 Task: Change  the formatting of the data to Which is Greater than 10 In conditional formating, put the option 'Red Text. 'add another formatting option Format As Table, insert the option Light Gray, Table style light 1 In the sheet   Catalyst Sales book
Action: Mouse moved to (84, 166)
Screenshot: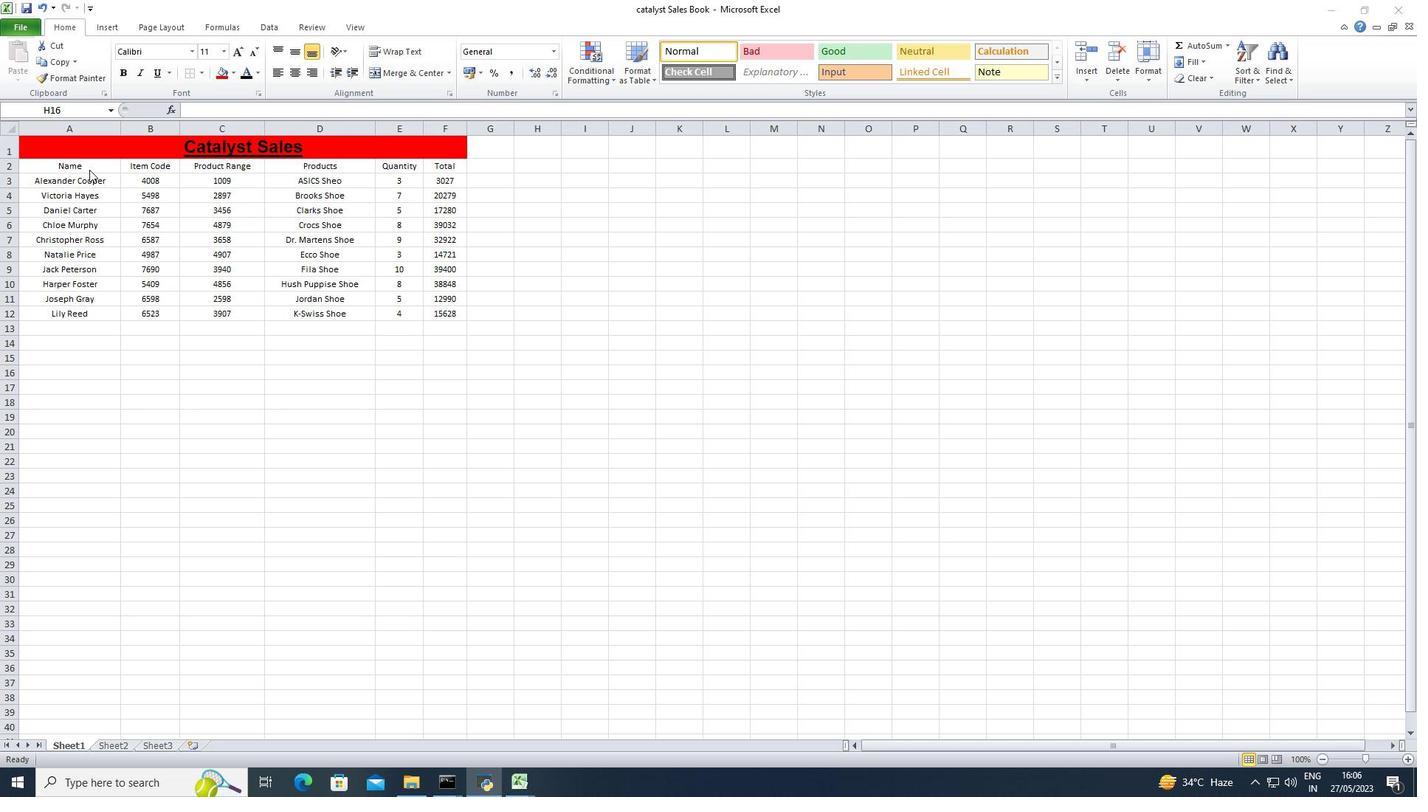 
Action: Mouse pressed left at (84, 166)
Screenshot: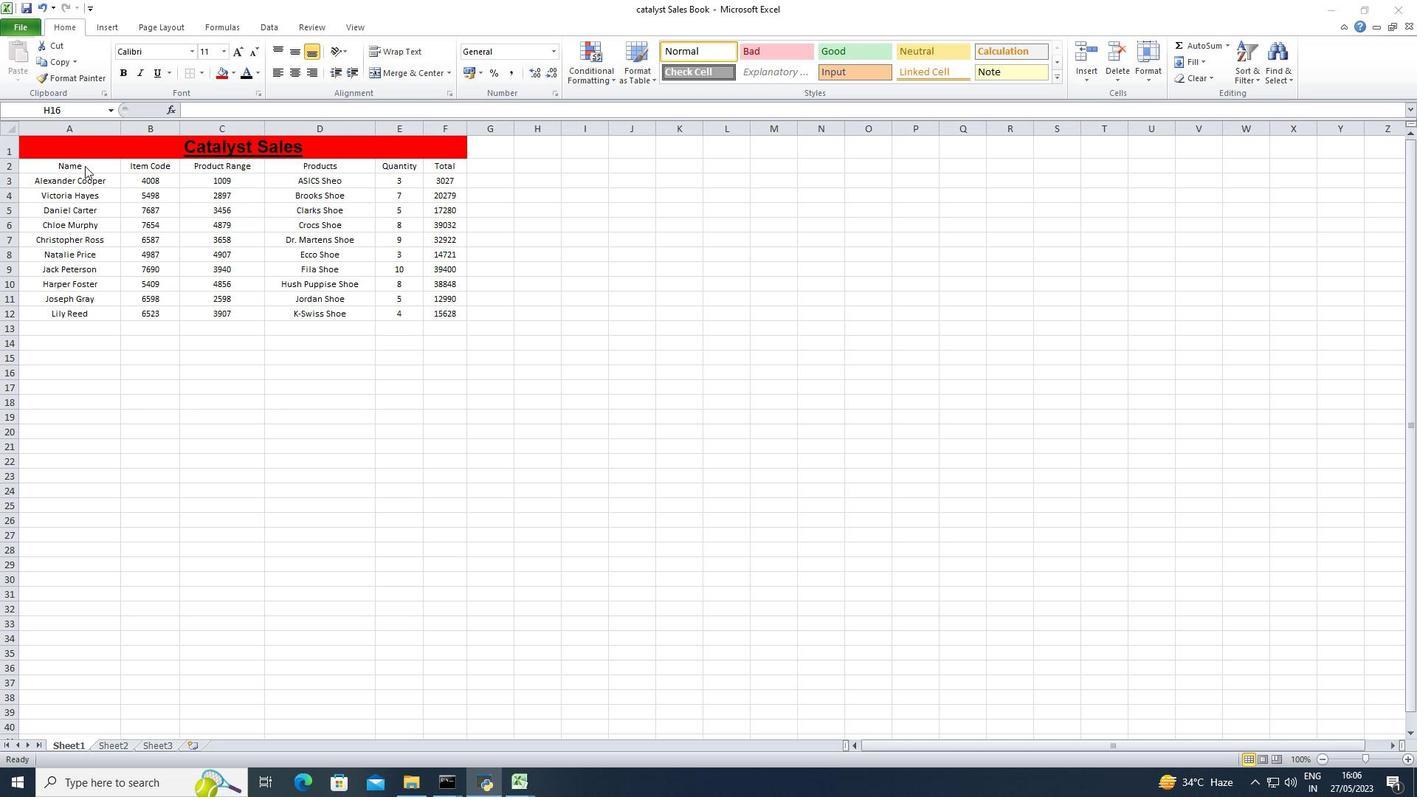 
Action: Mouse moved to (101, 170)
Screenshot: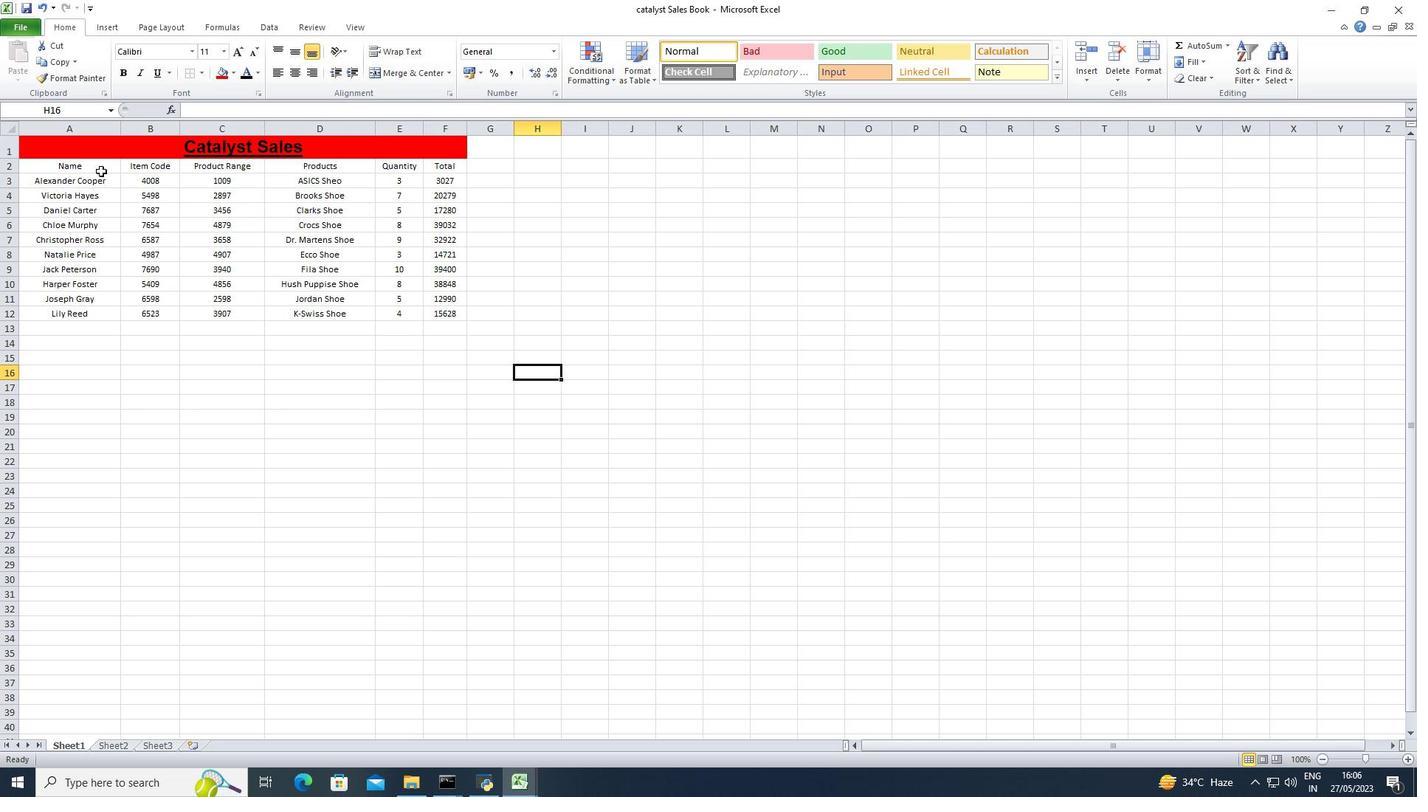 
Action: Mouse pressed left at (101, 170)
Screenshot: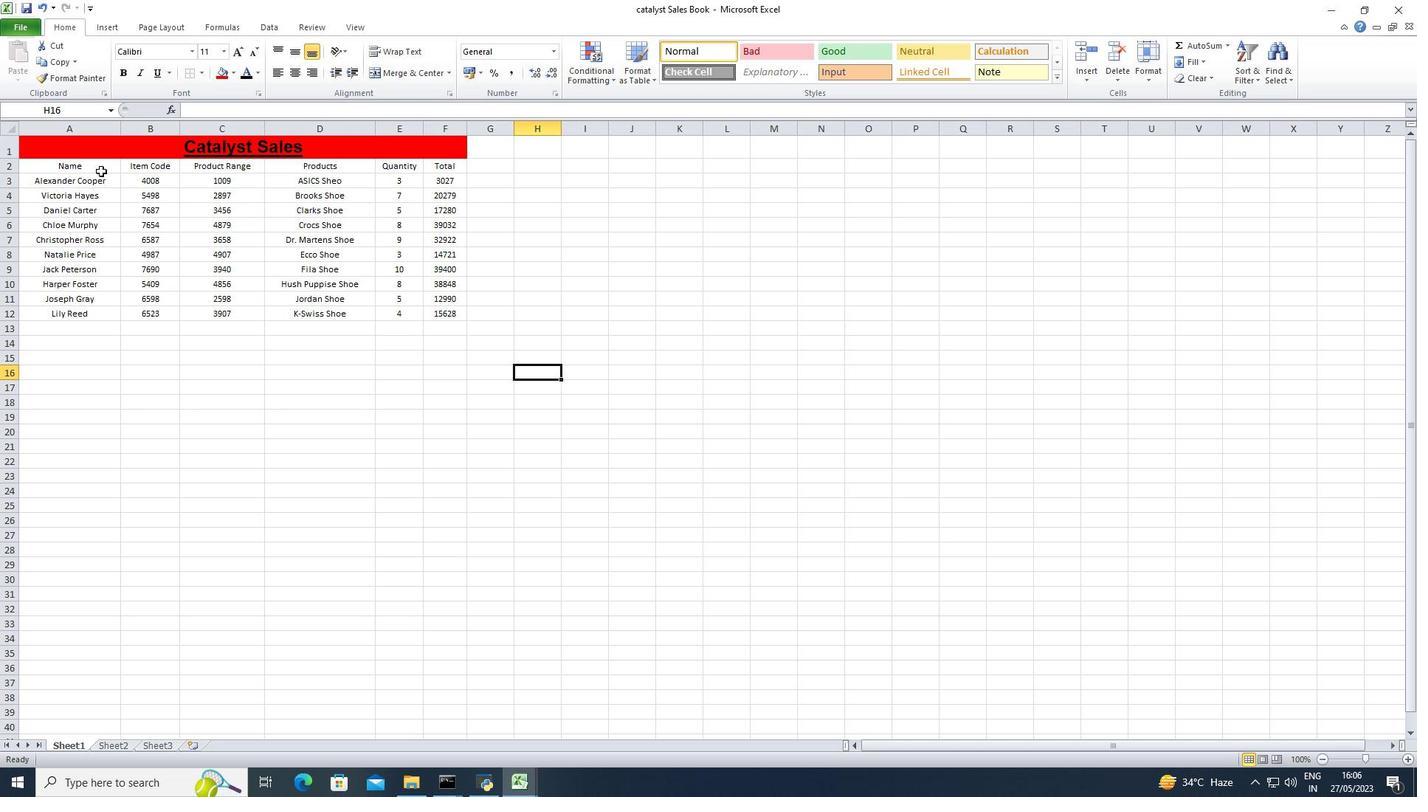 
Action: Mouse moved to (583, 70)
Screenshot: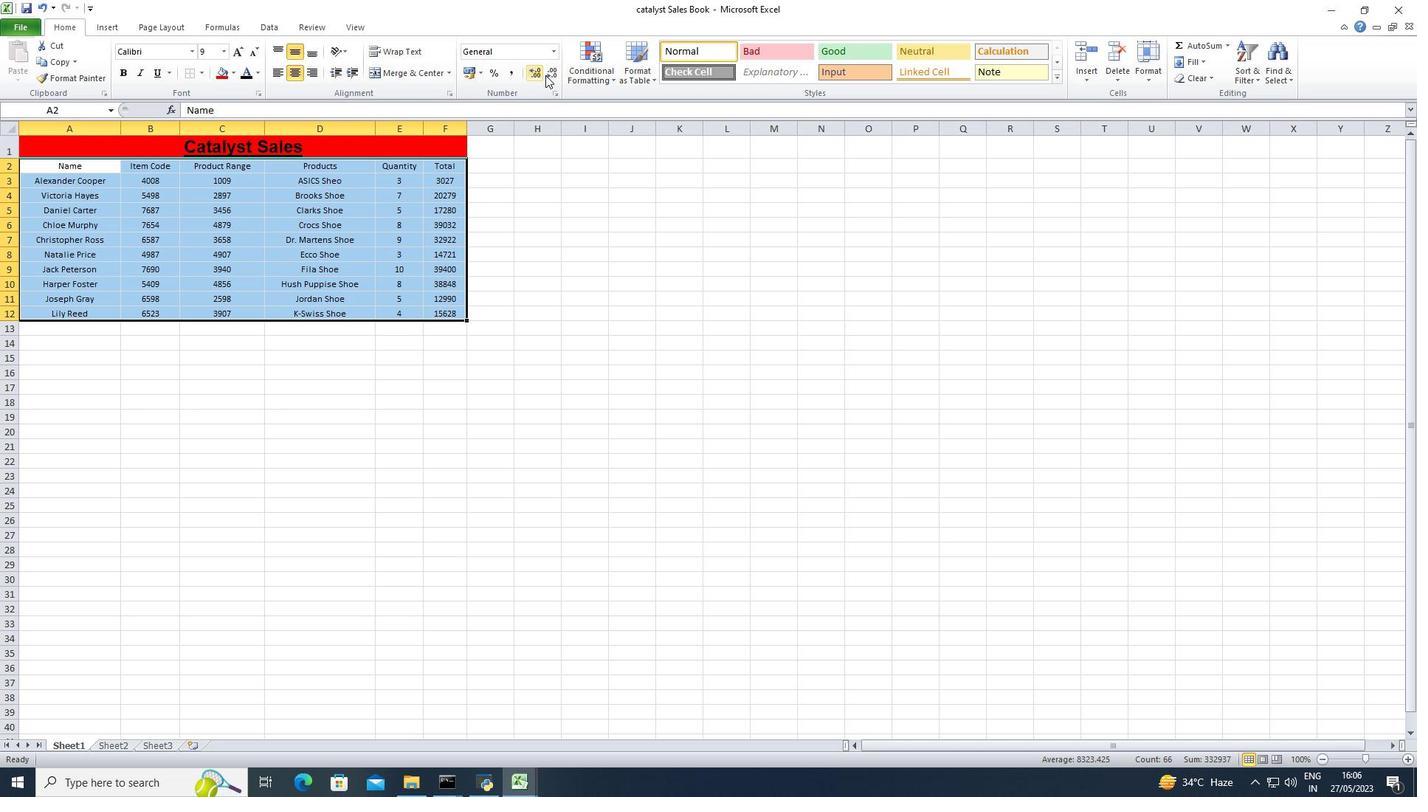 
Action: Mouse pressed left at (583, 70)
Screenshot: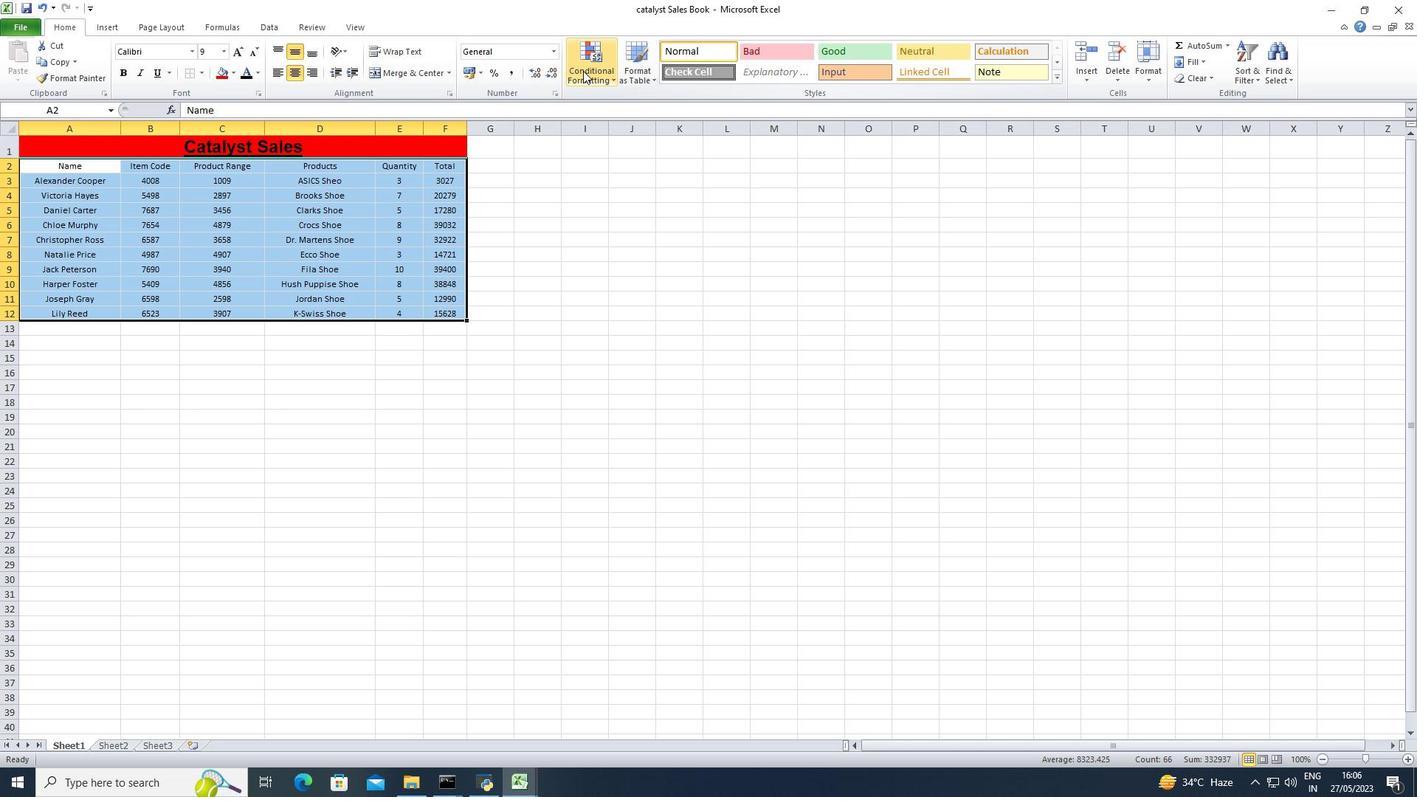 
Action: Mouse moved to (791, 98)
Screenshot: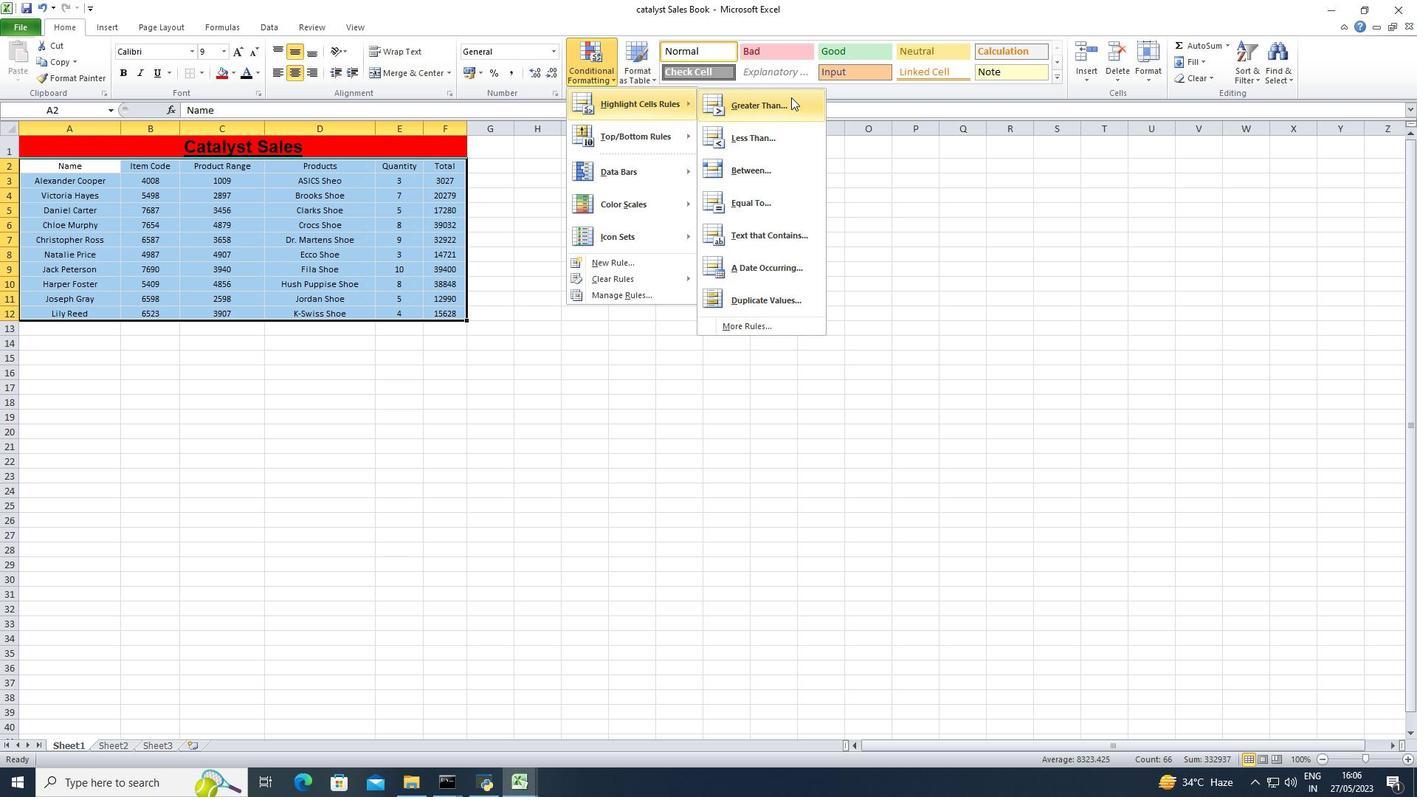 
Action: Mouse pressed left at (791, 98)
Screenshot: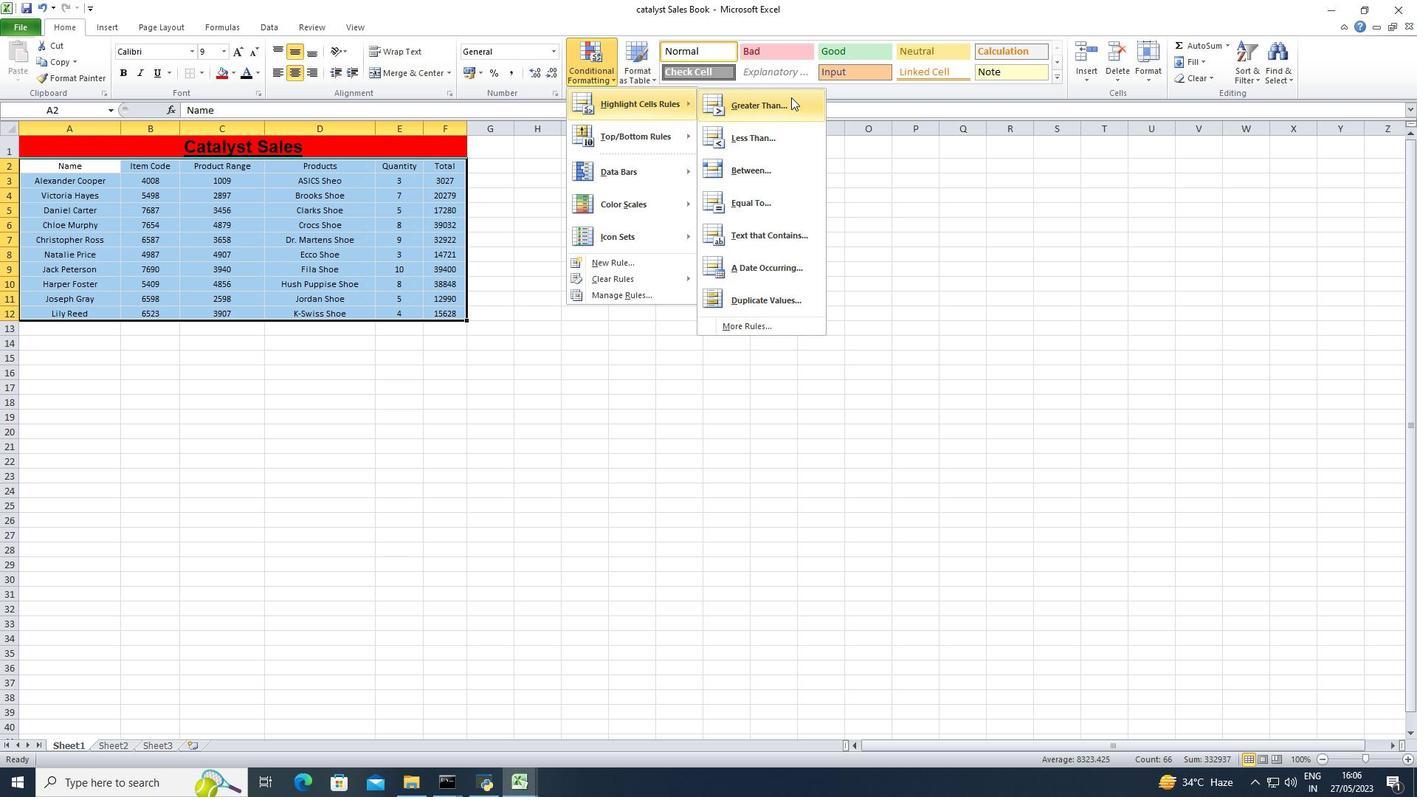 
Action: Mouse moved to (625, 173)
Screenshot: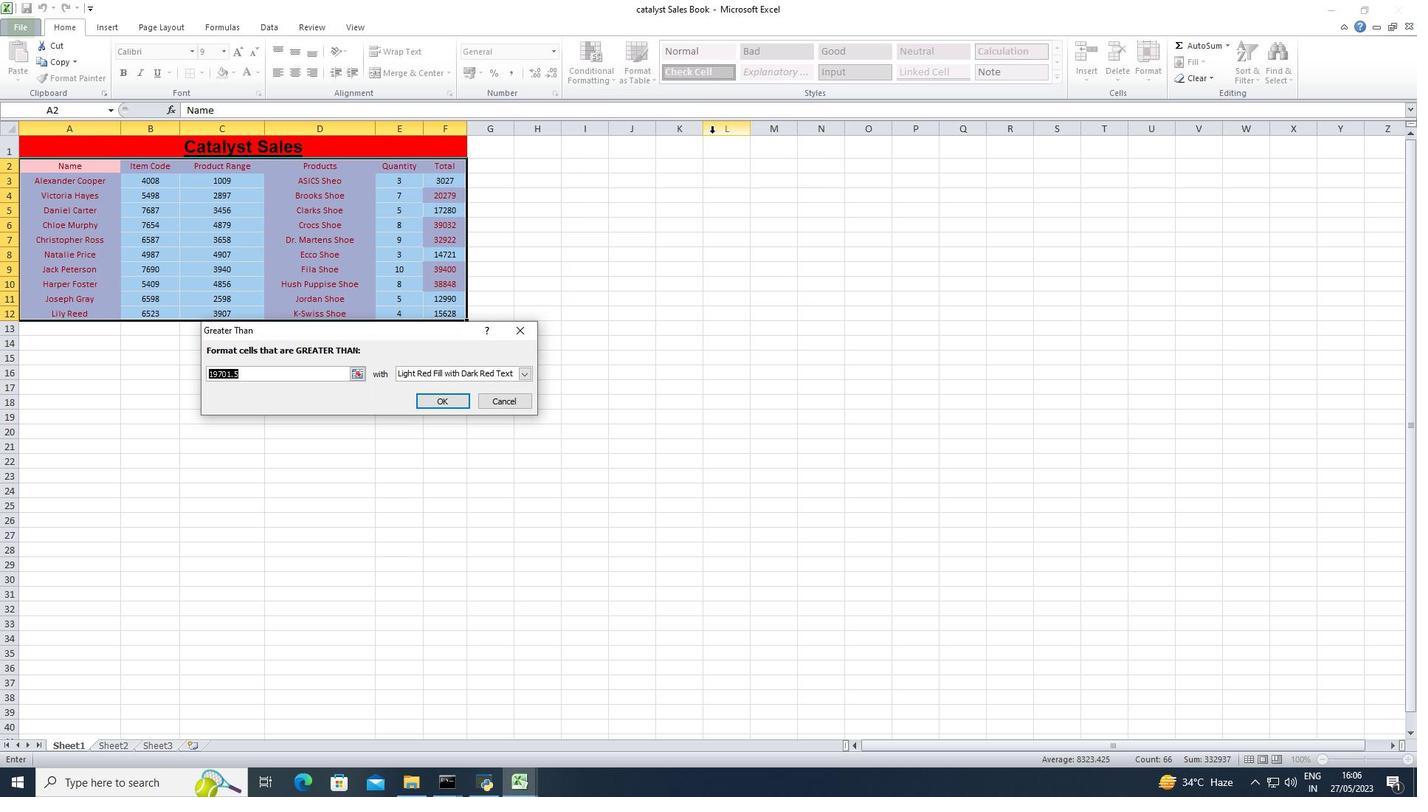 
Action: Key pressed 10
Screenshot: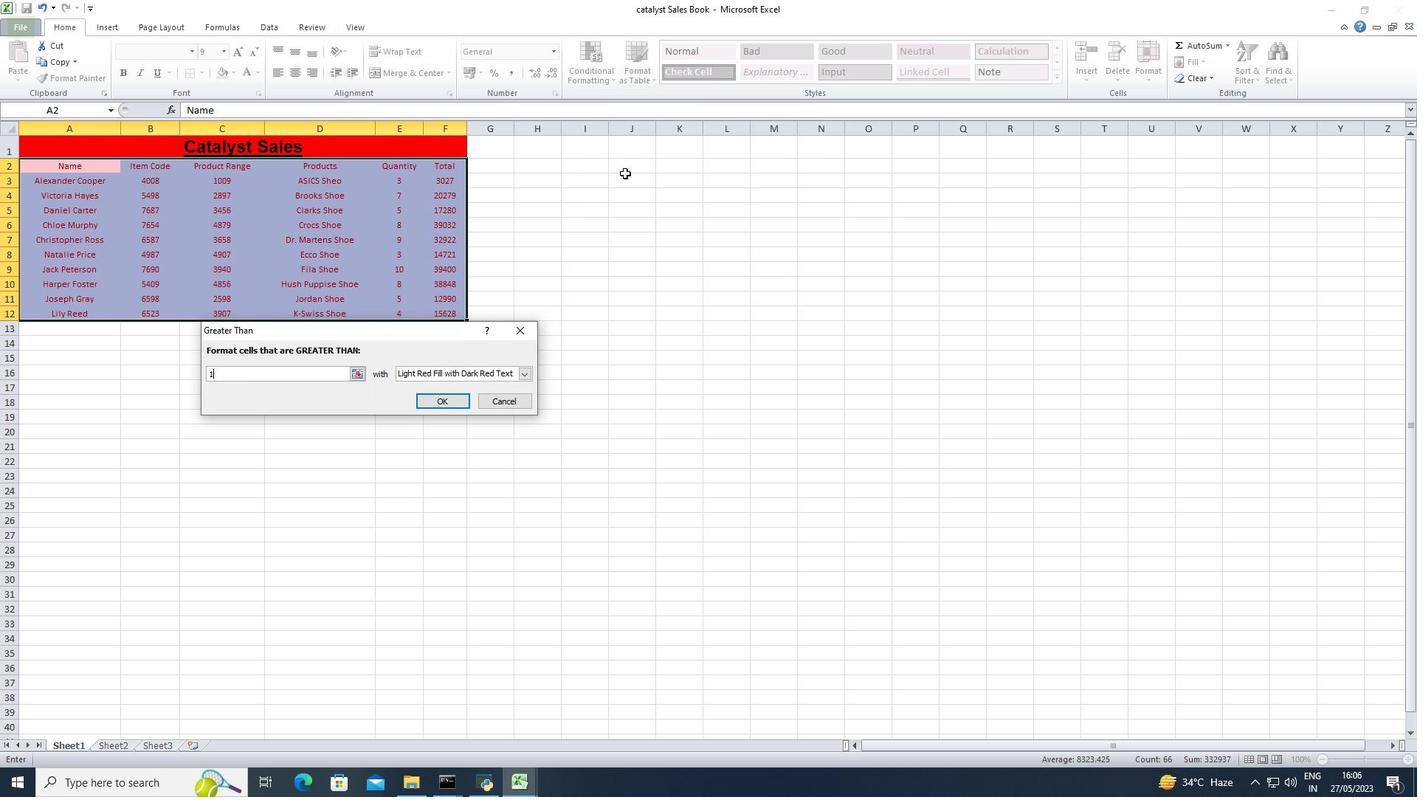 
Action: Mouse moved to (527, 374)
Screenshot: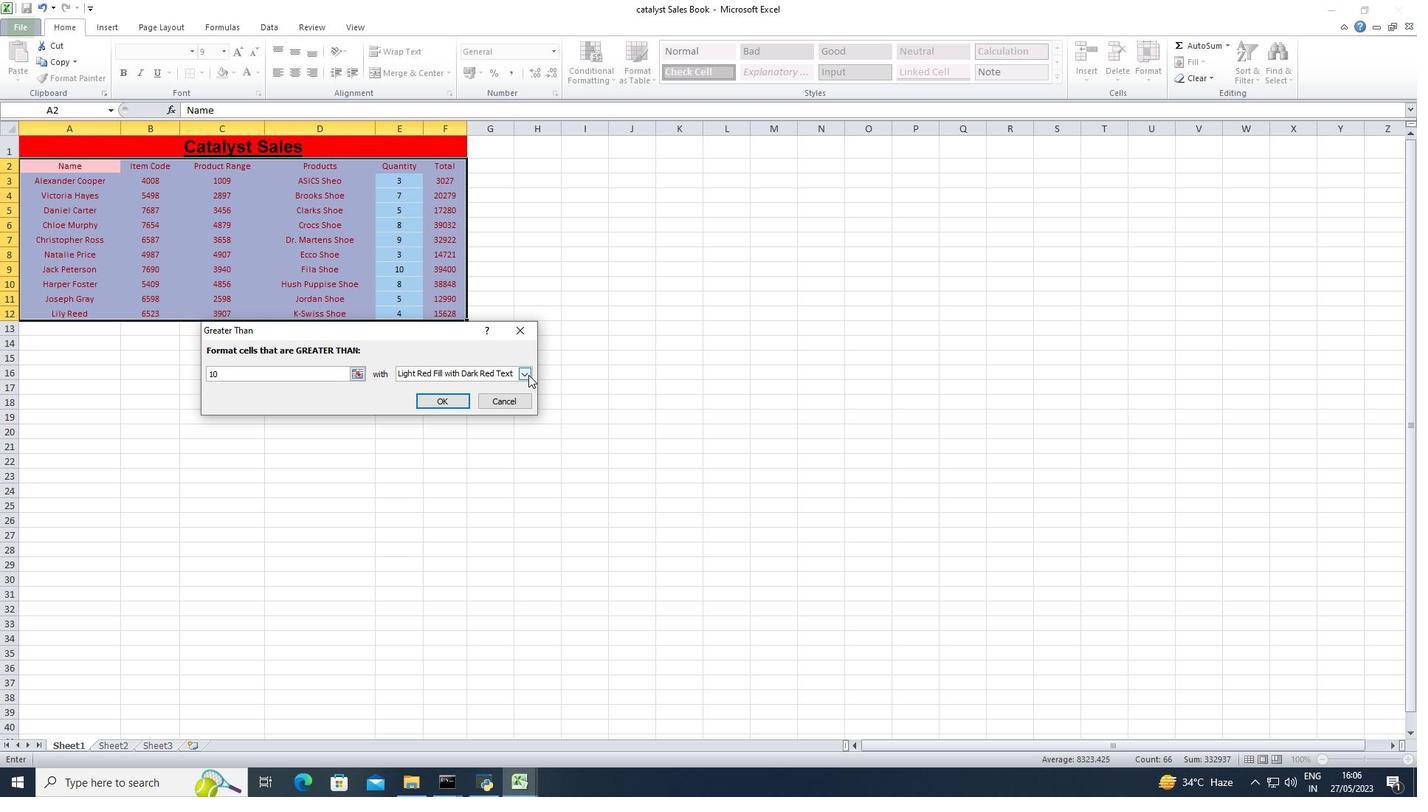 
Action: Mouse pressed left at (527, 374)
Screenshot: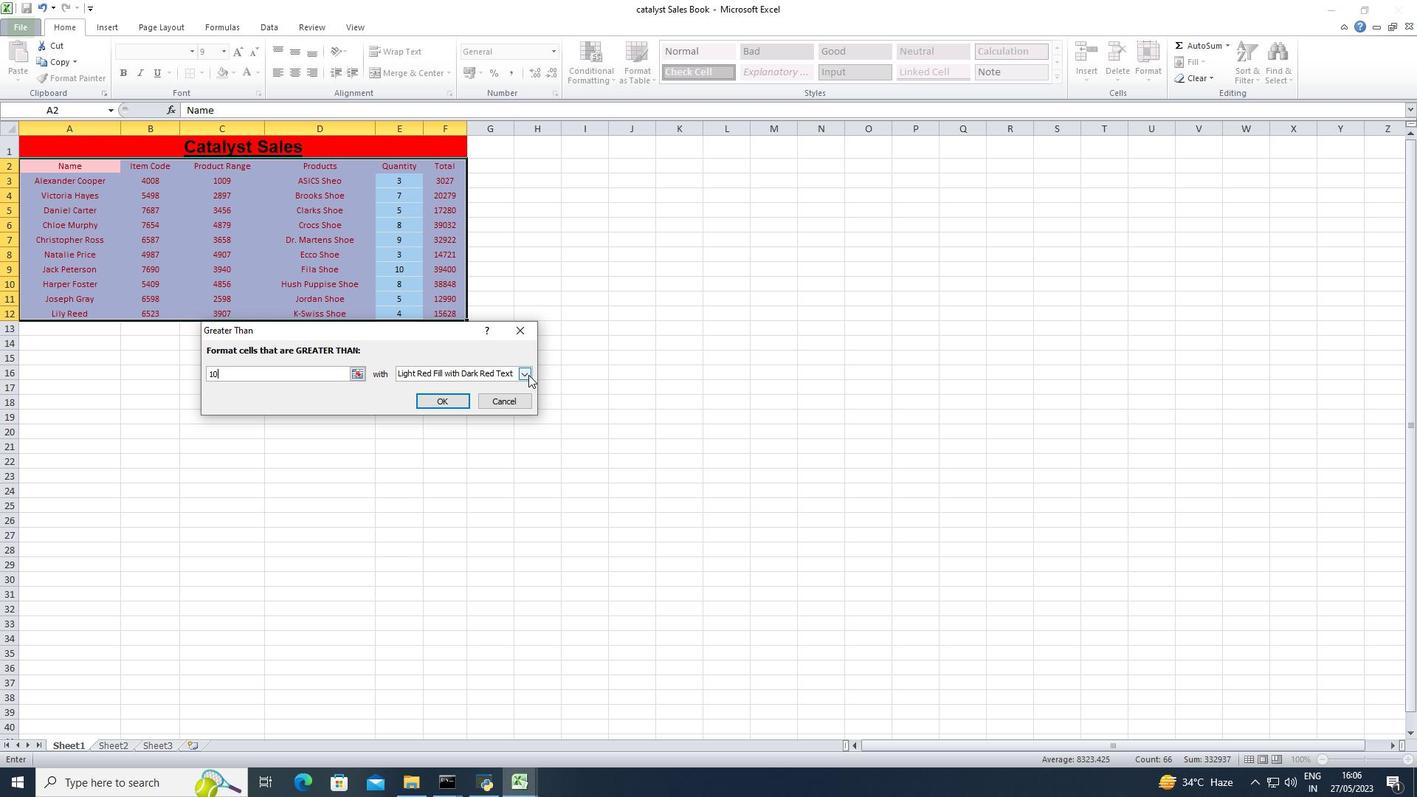 
Action: Mouse moved to (438, 422)
Screenshot: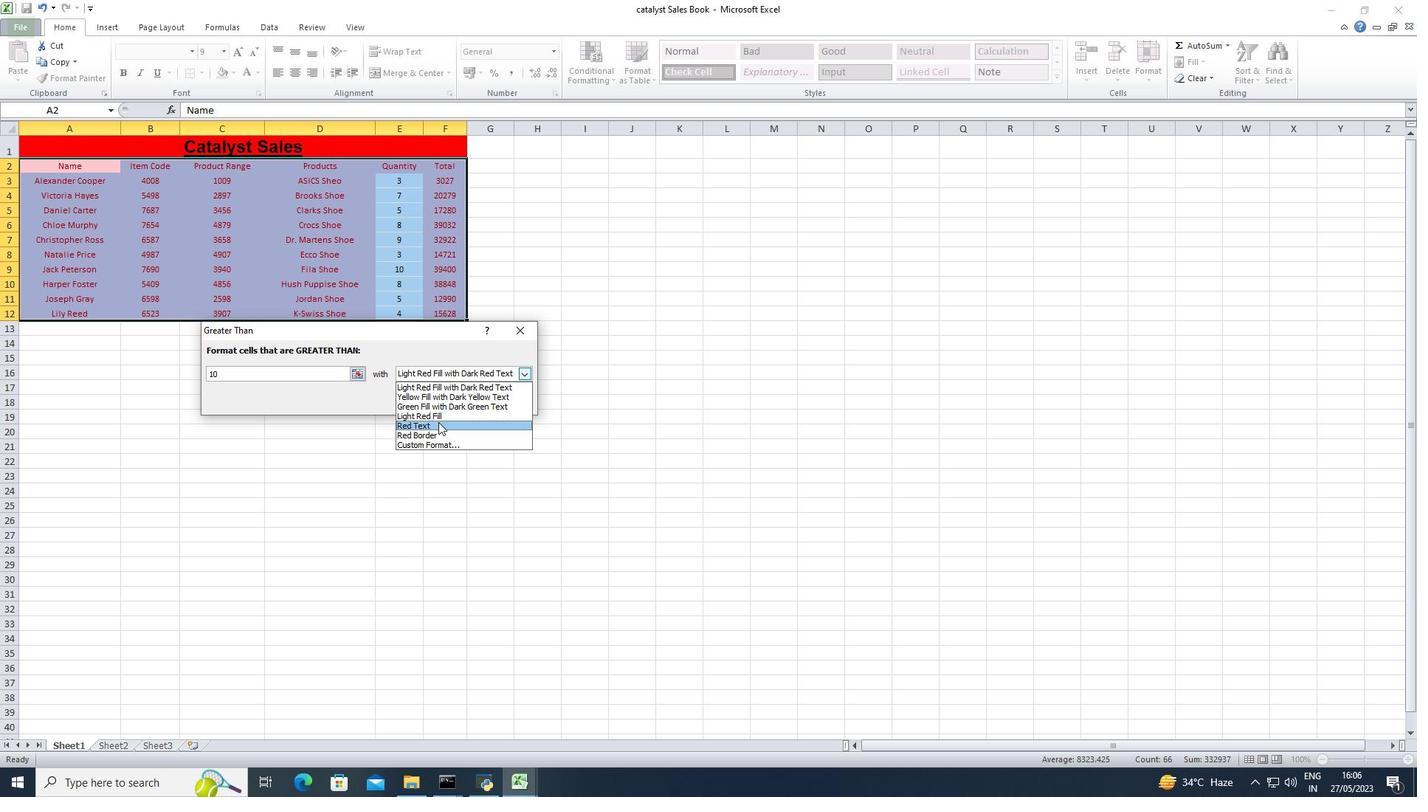 
Action: Mouse pressed left at (438, 422)
Screenshot: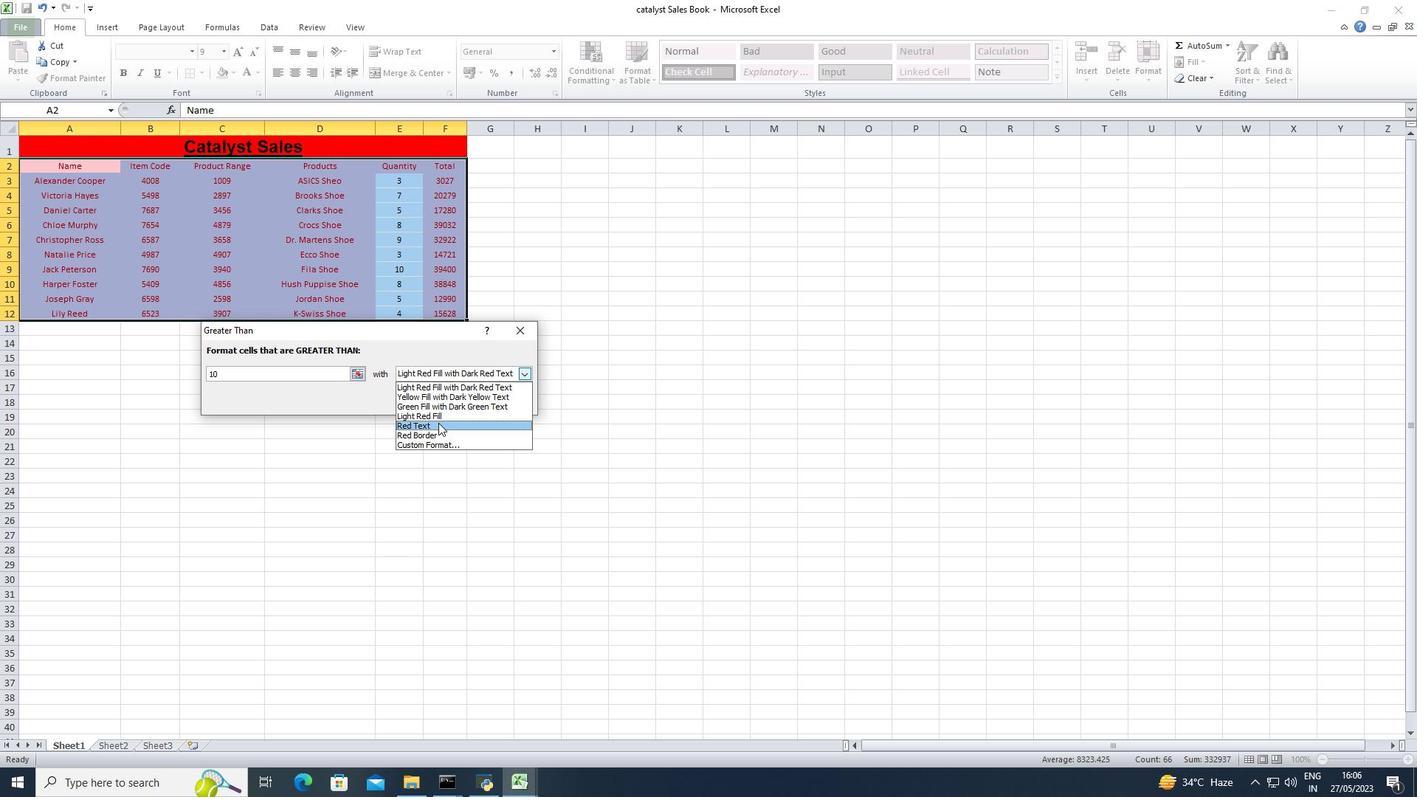
Action: Mouse moved to (458, 406)
Screenshot: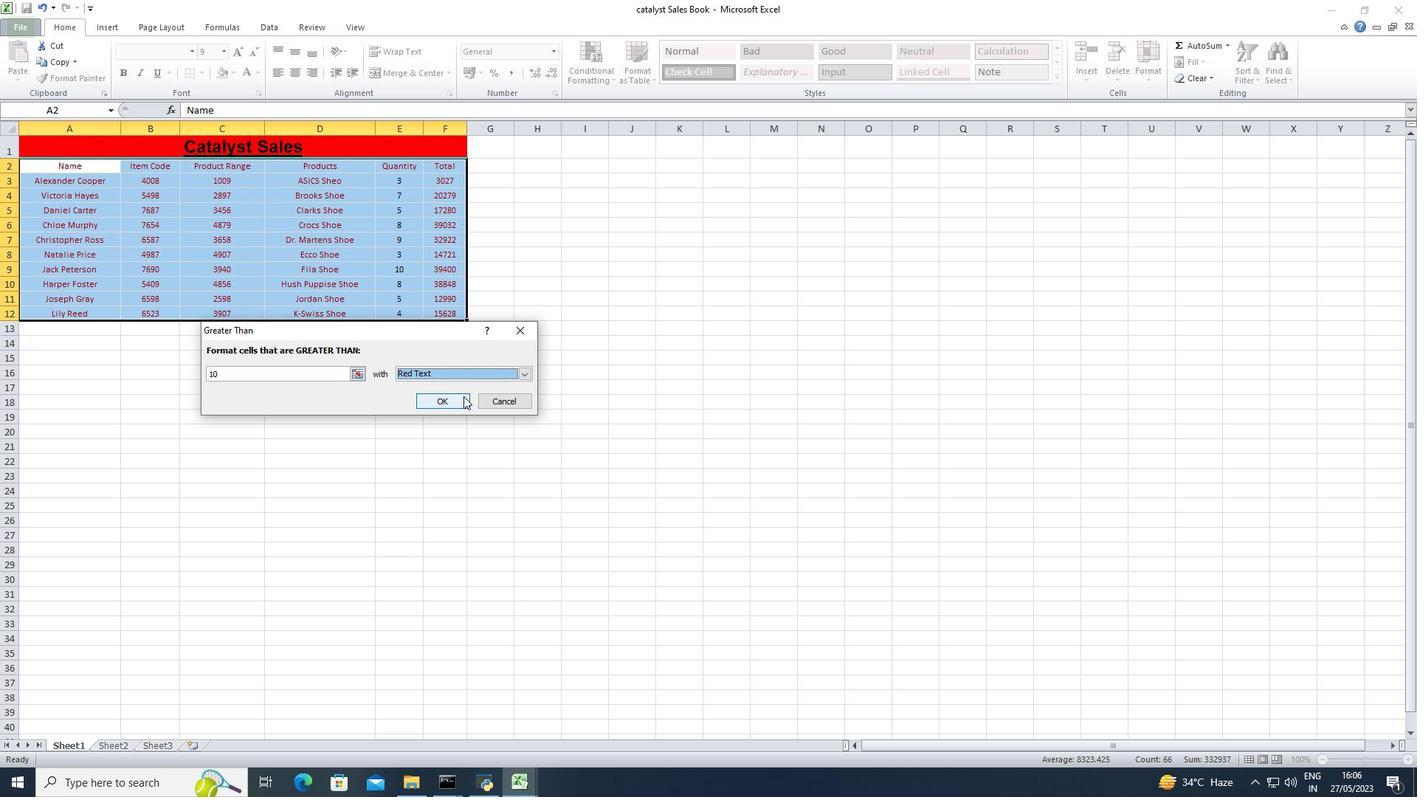 
Action: Mouse pressed left at (458, 406)
Screenshot: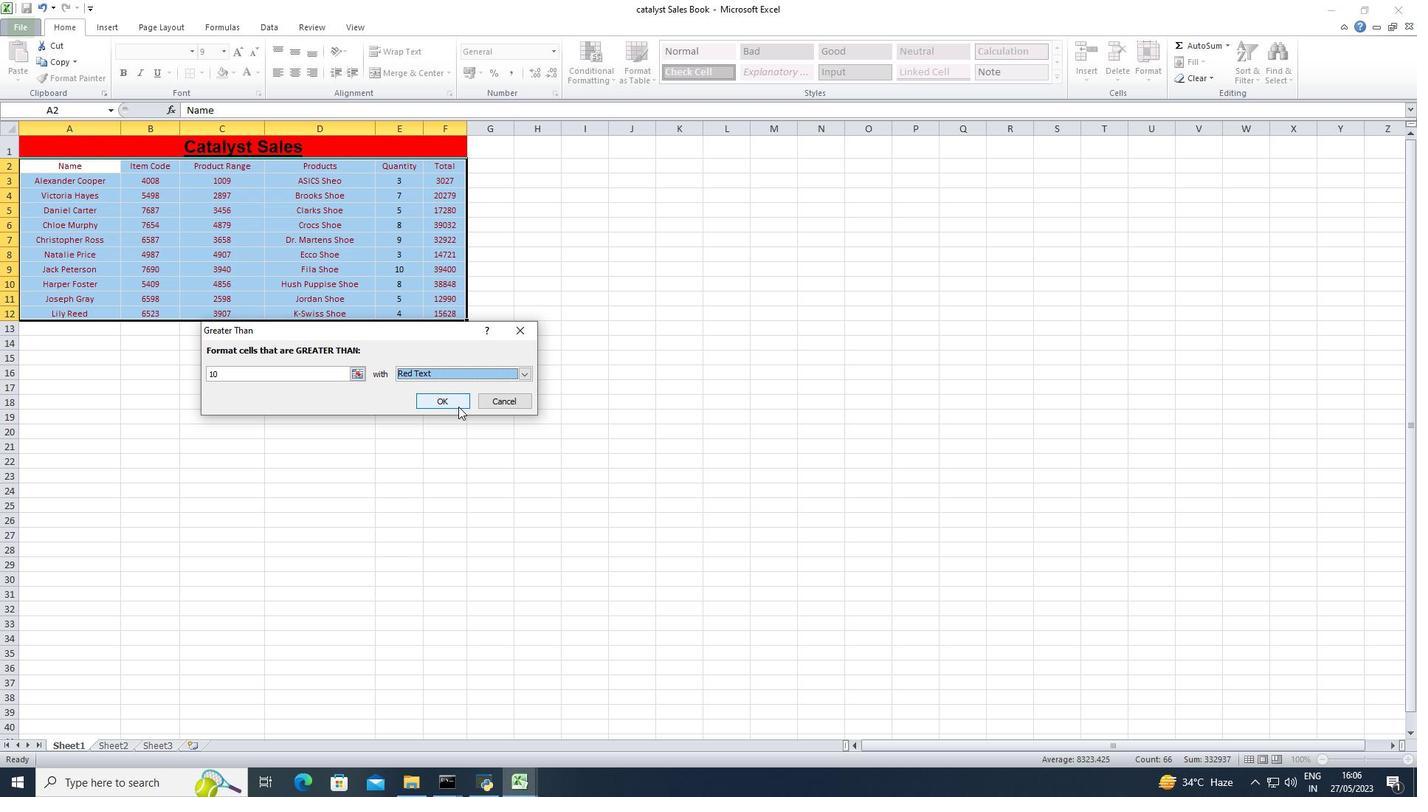 
Action: Mouse moved to (492, 352)
Screenshot: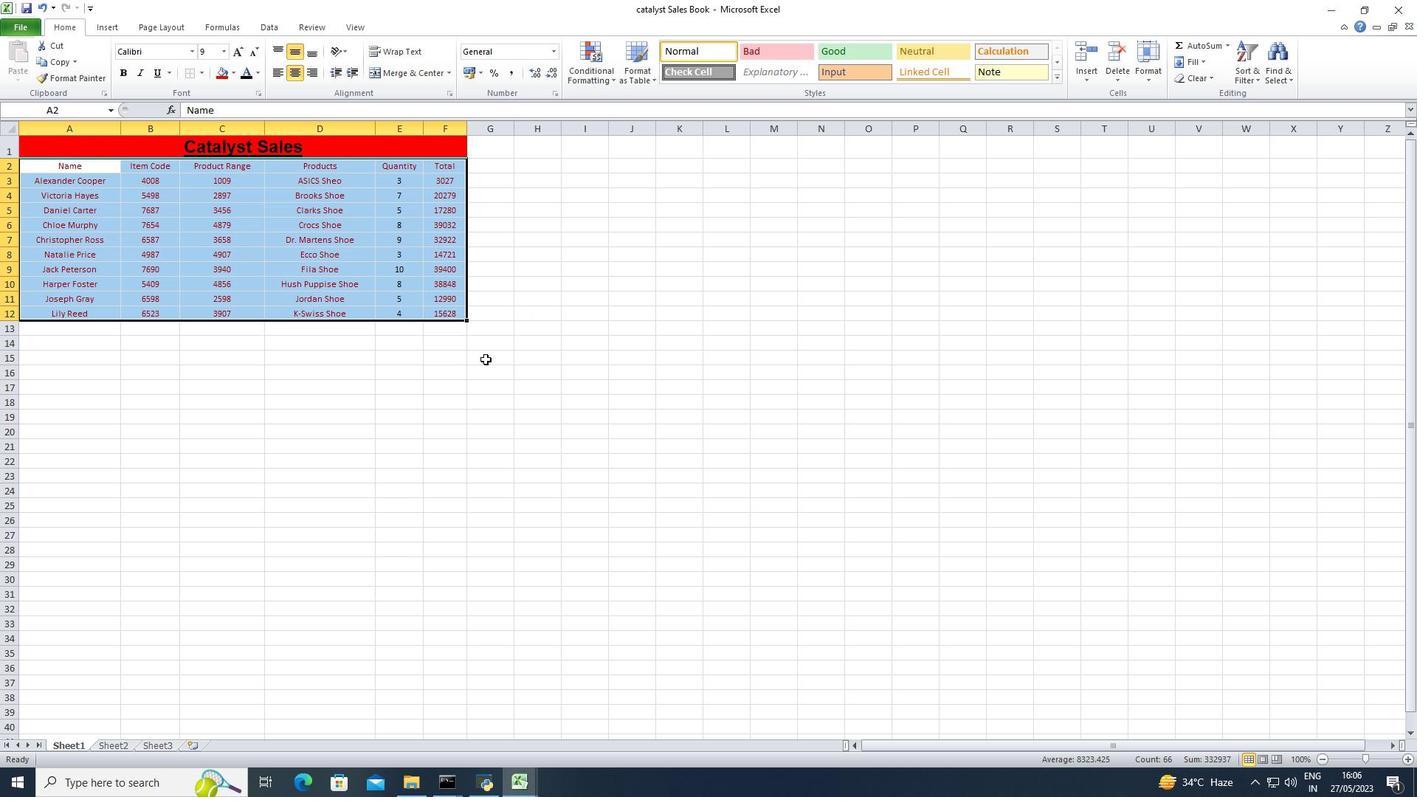 
Action: Mouse pressed left at (492, 352)
Screenshot: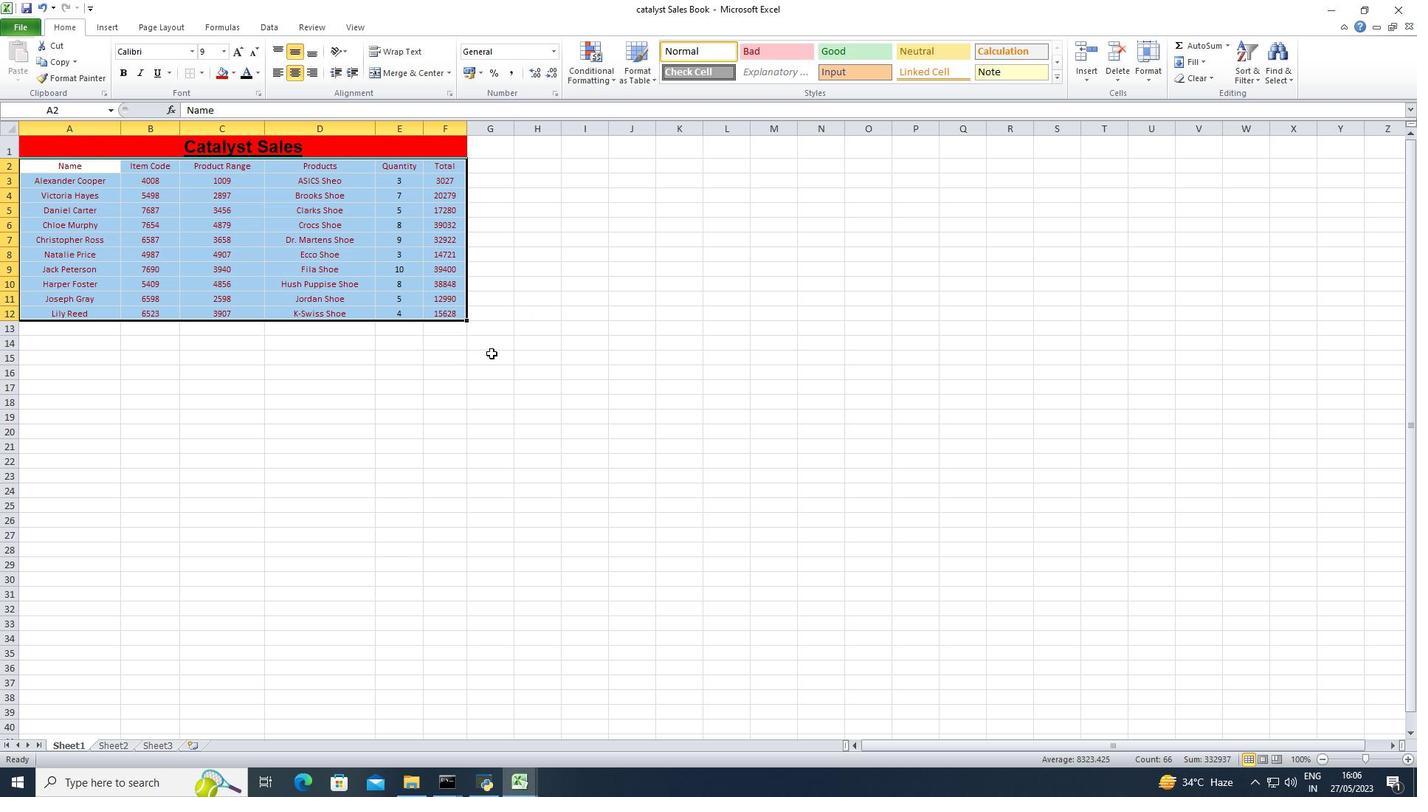 
Action: Mouse moved to (51, 143)
Screenshot: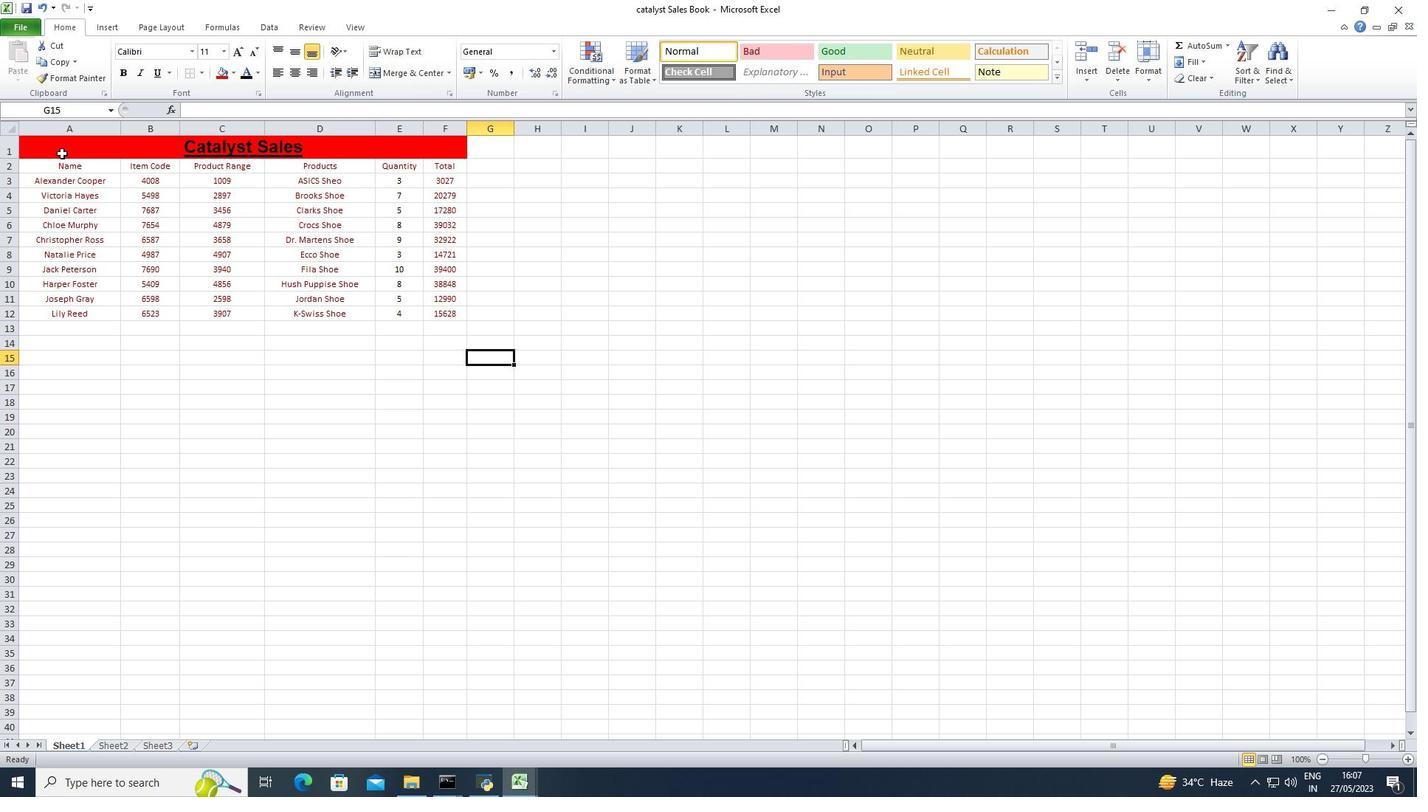 
Action: Mouse pressed left at (51, 143)
Screenshot: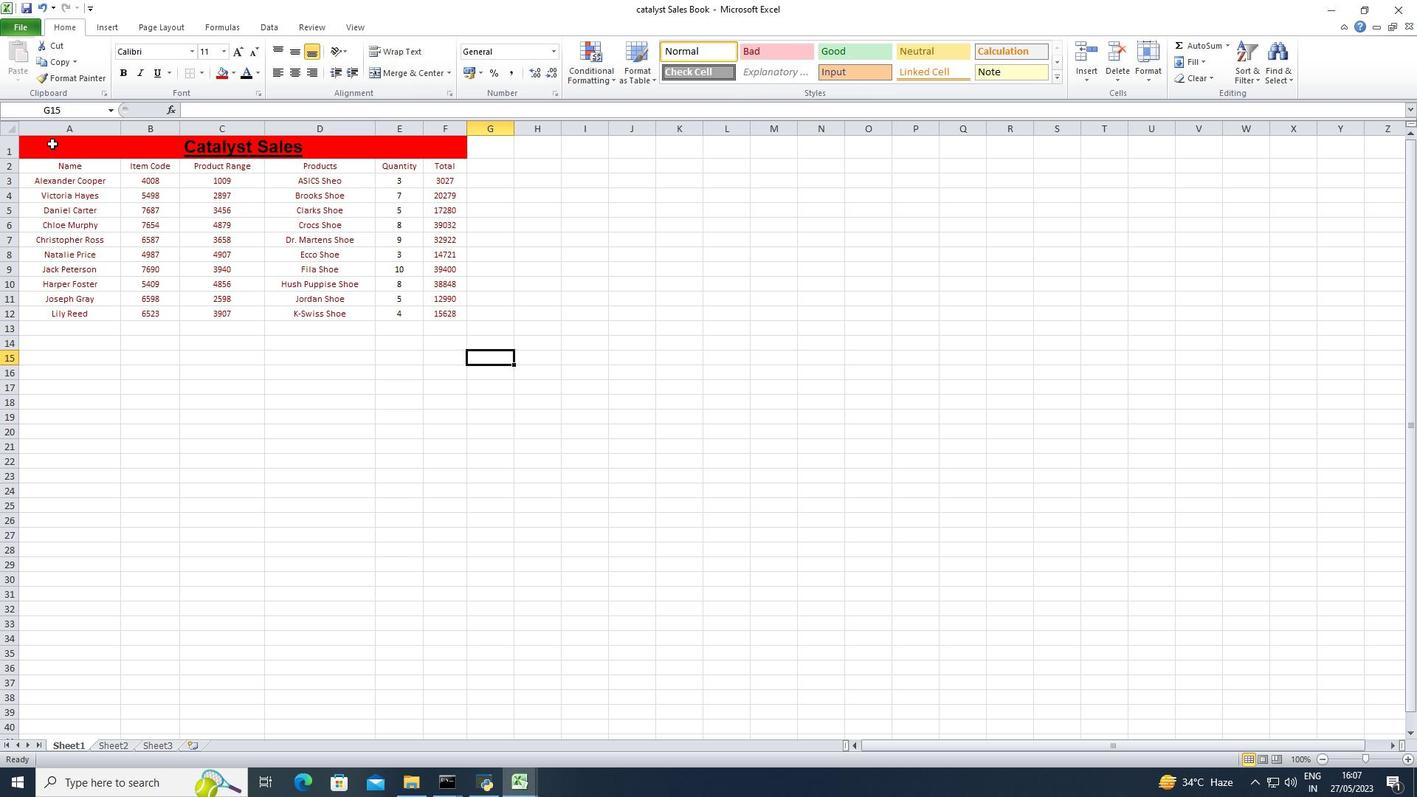 
Action: Mouse moved to (655, 81)
Screenshot: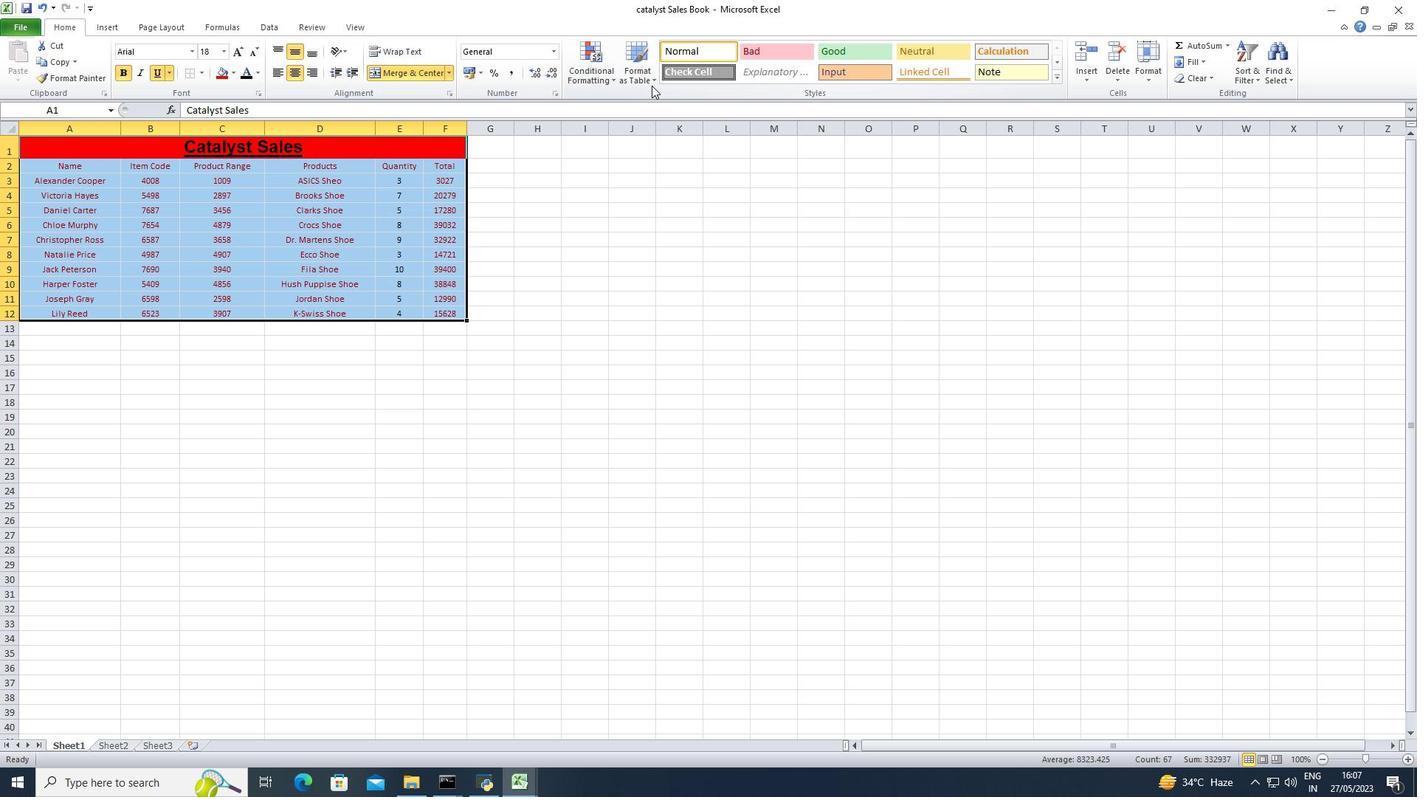 
Action: Mouse pressed left at (655, 81)
Screenshot: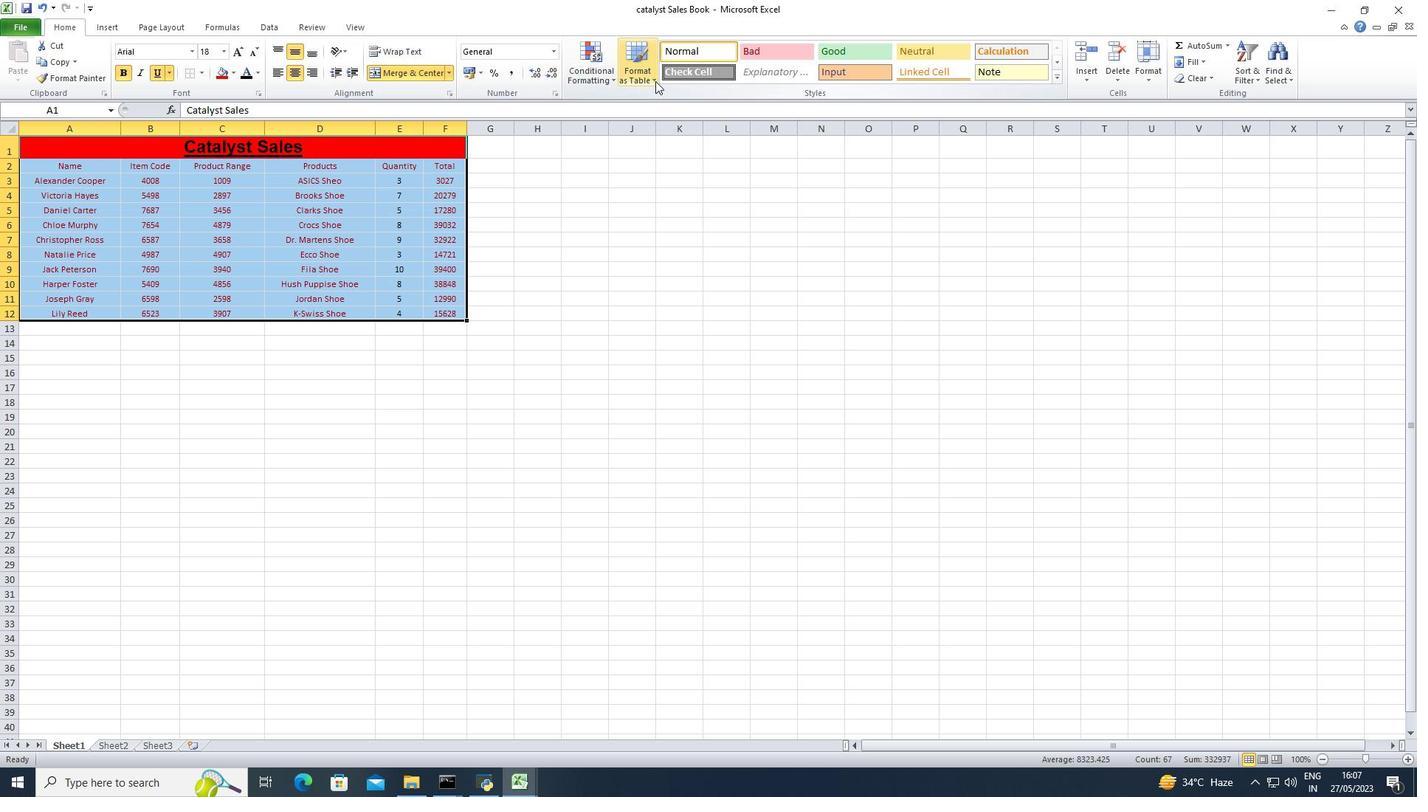 
Action: Mouse moved to (648, 124)
Screenshot: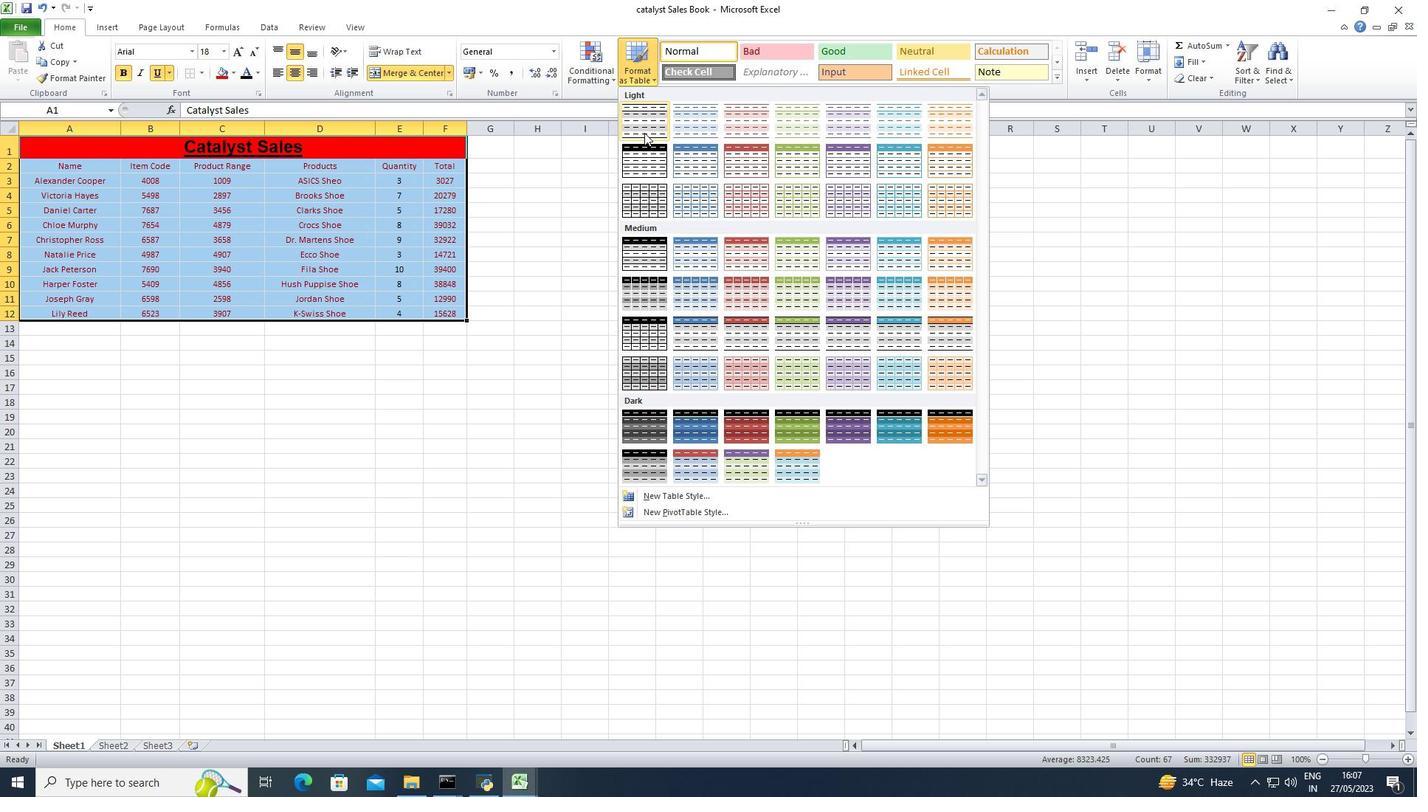 
Action: Mouse pressed left at (648, 124)
Screenshot: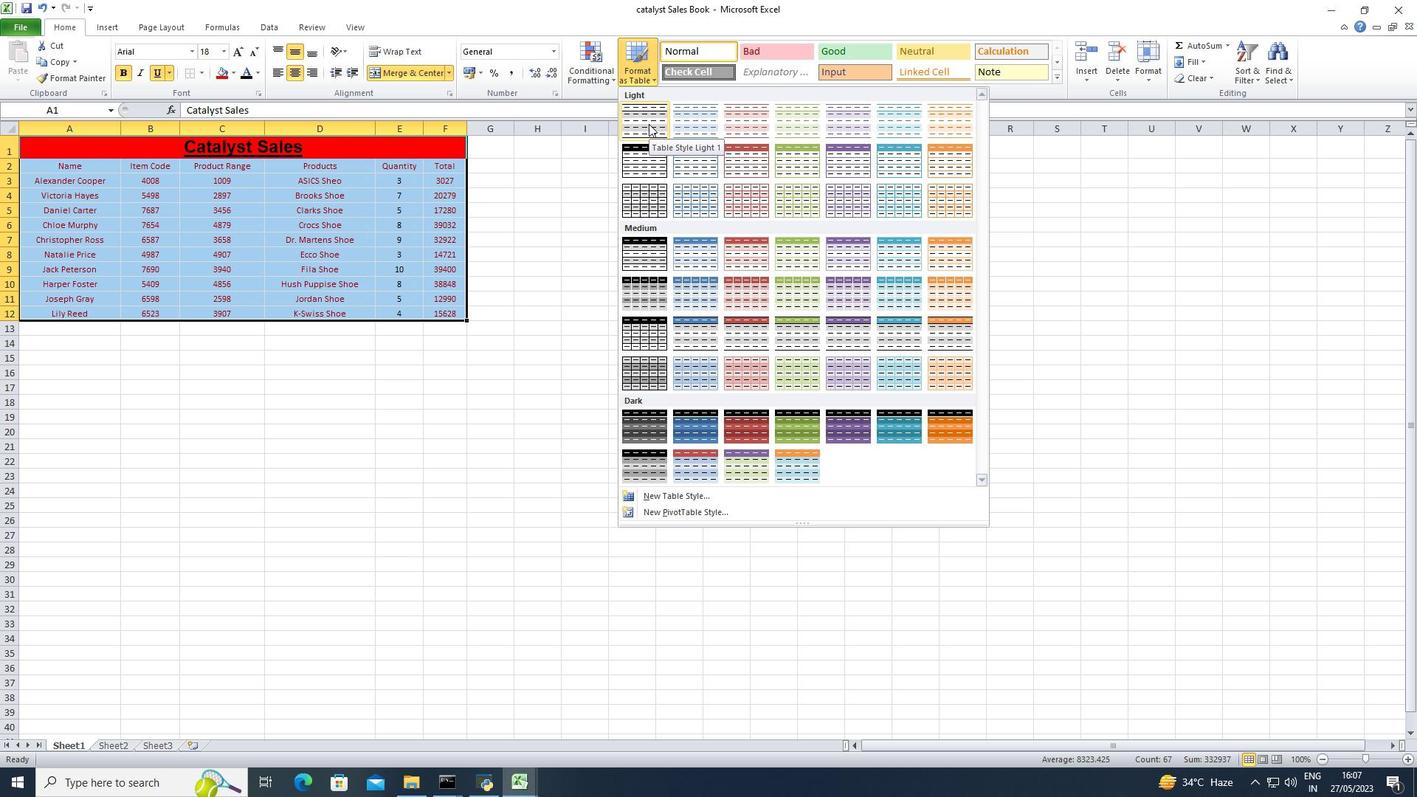
Action: Mouse moved to (357, 395)
Screenshot: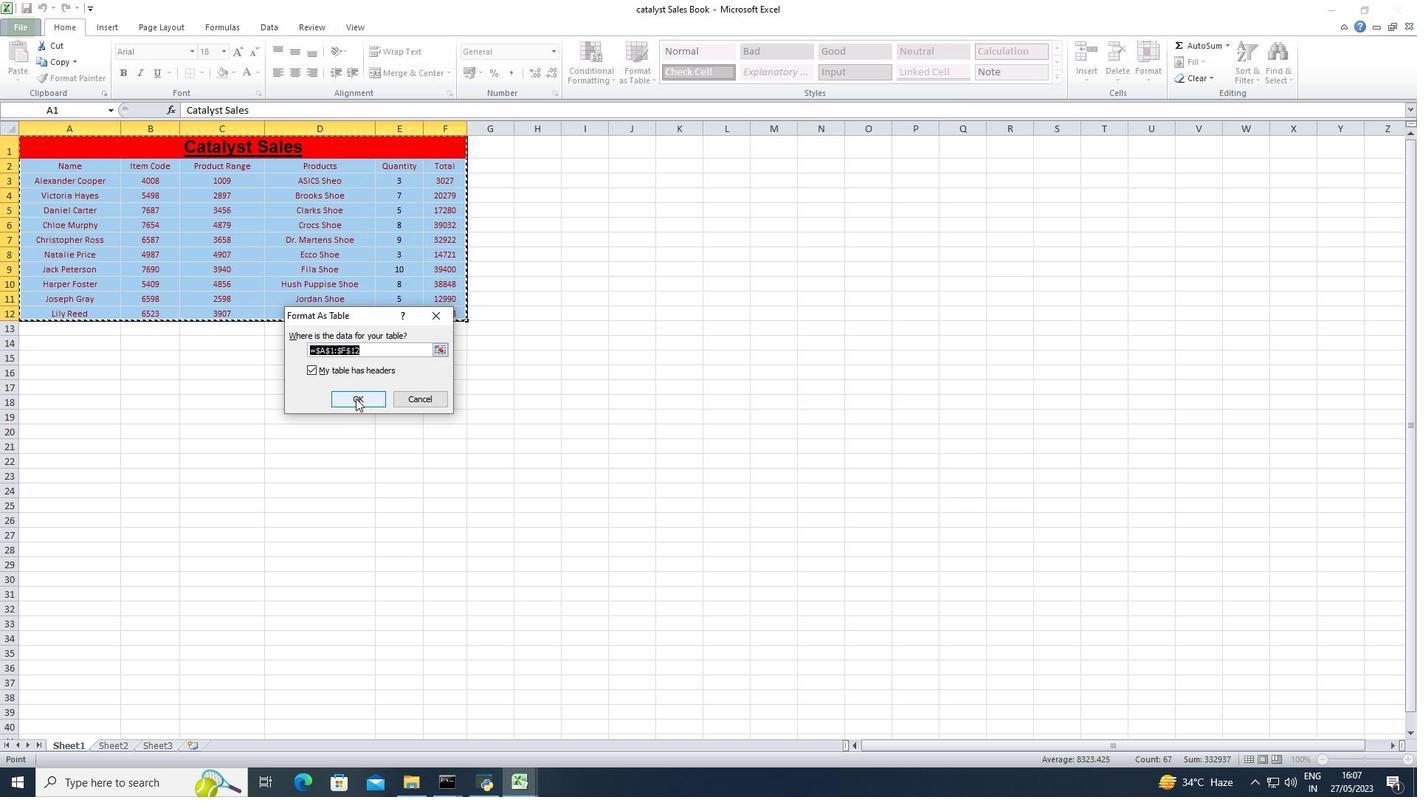 
Action: Mouse pressed left at (357, 395)
Screenshot: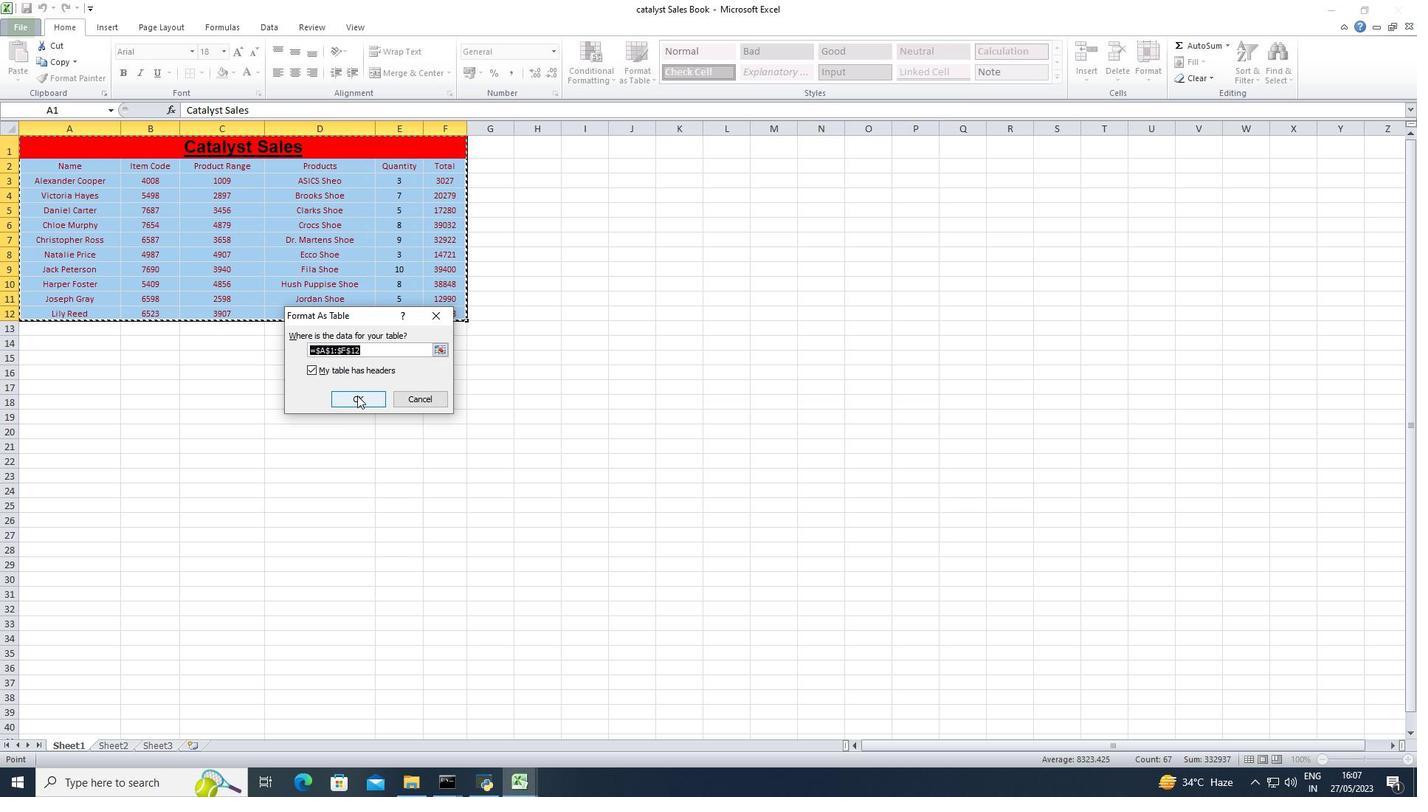 
Action: Mouse moved to (884, 78)
Screenshot: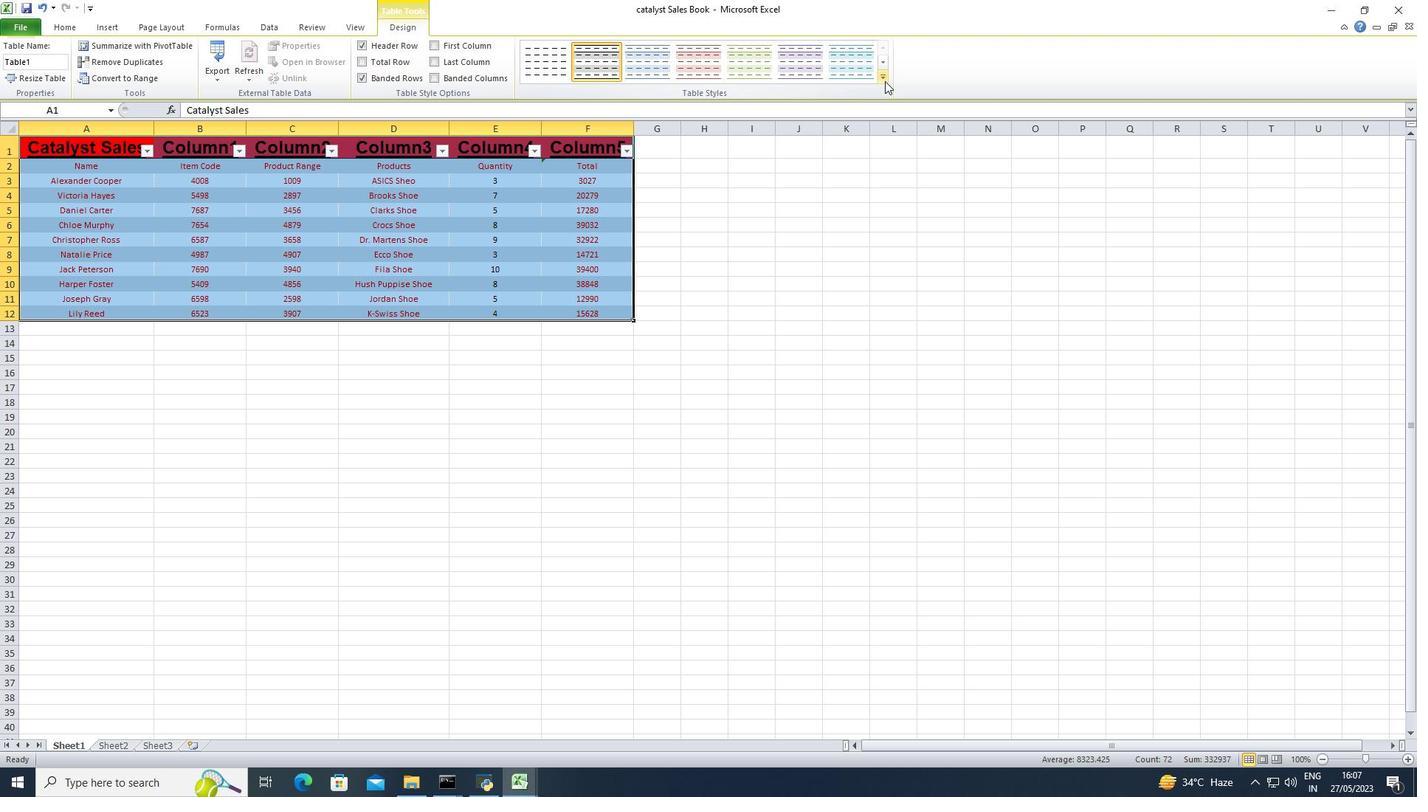 
Action: Mouse pressed left at (884, 78)
Screenshot: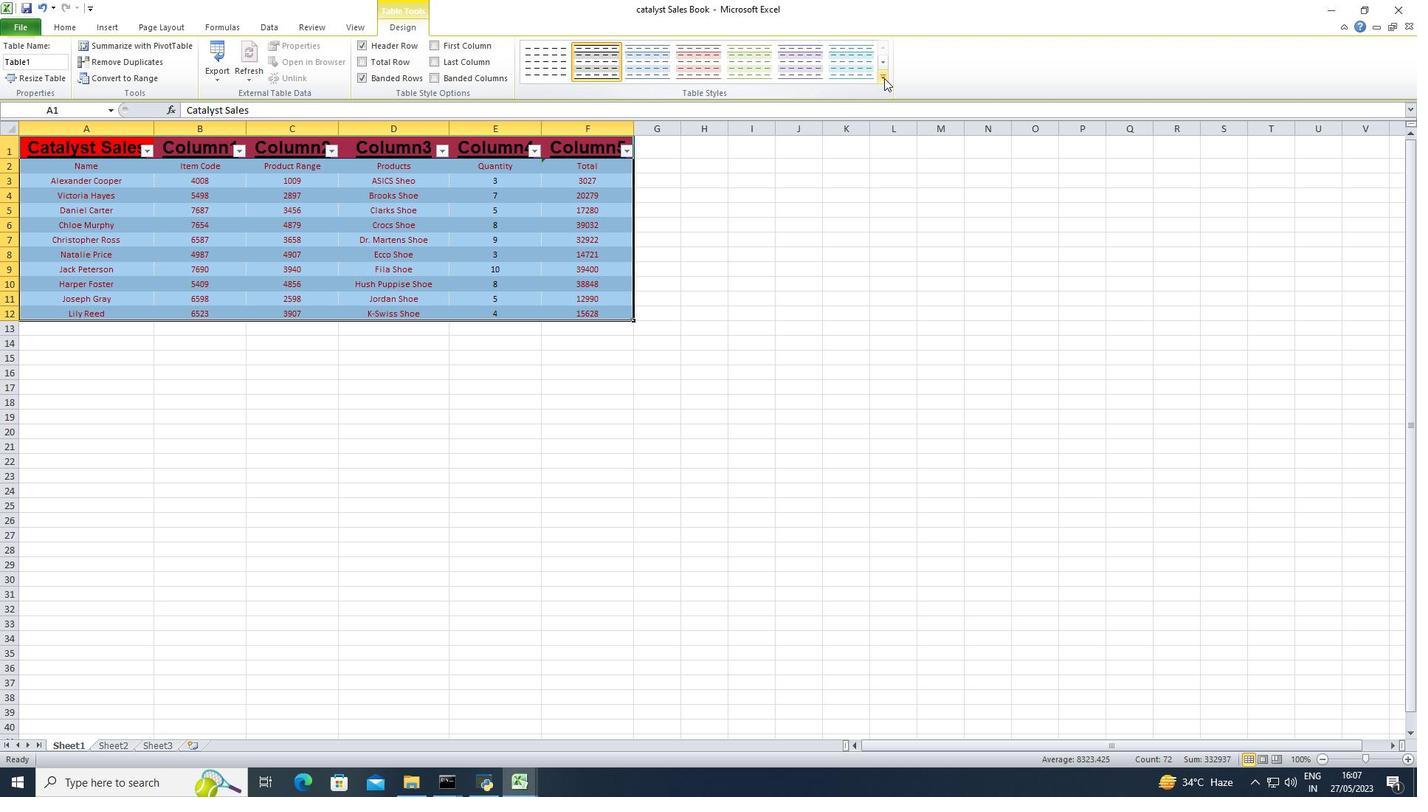 
Action: Mouse moved to (947, 206)
Screenshot: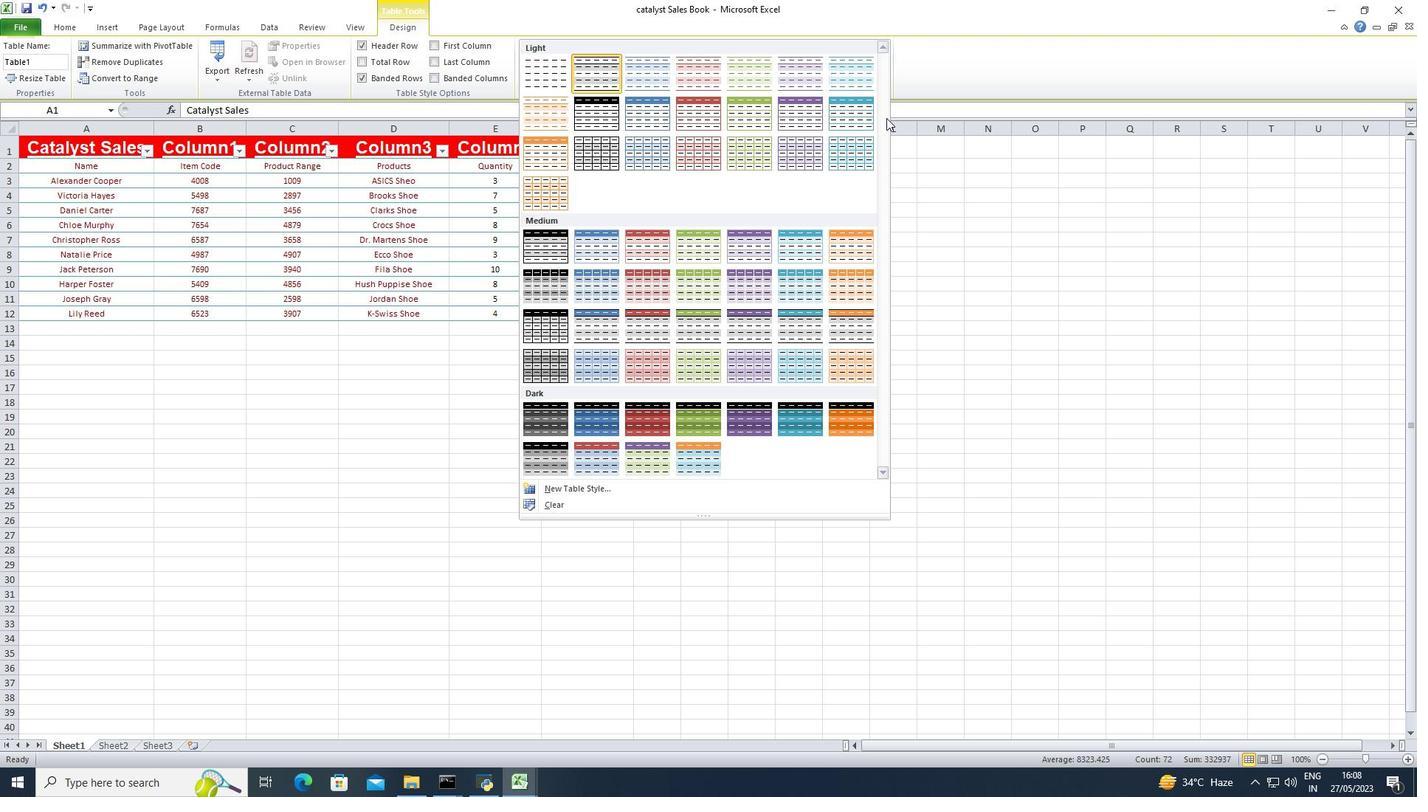 
Action: Mouse pressed left at (947, 206)
Screenshot: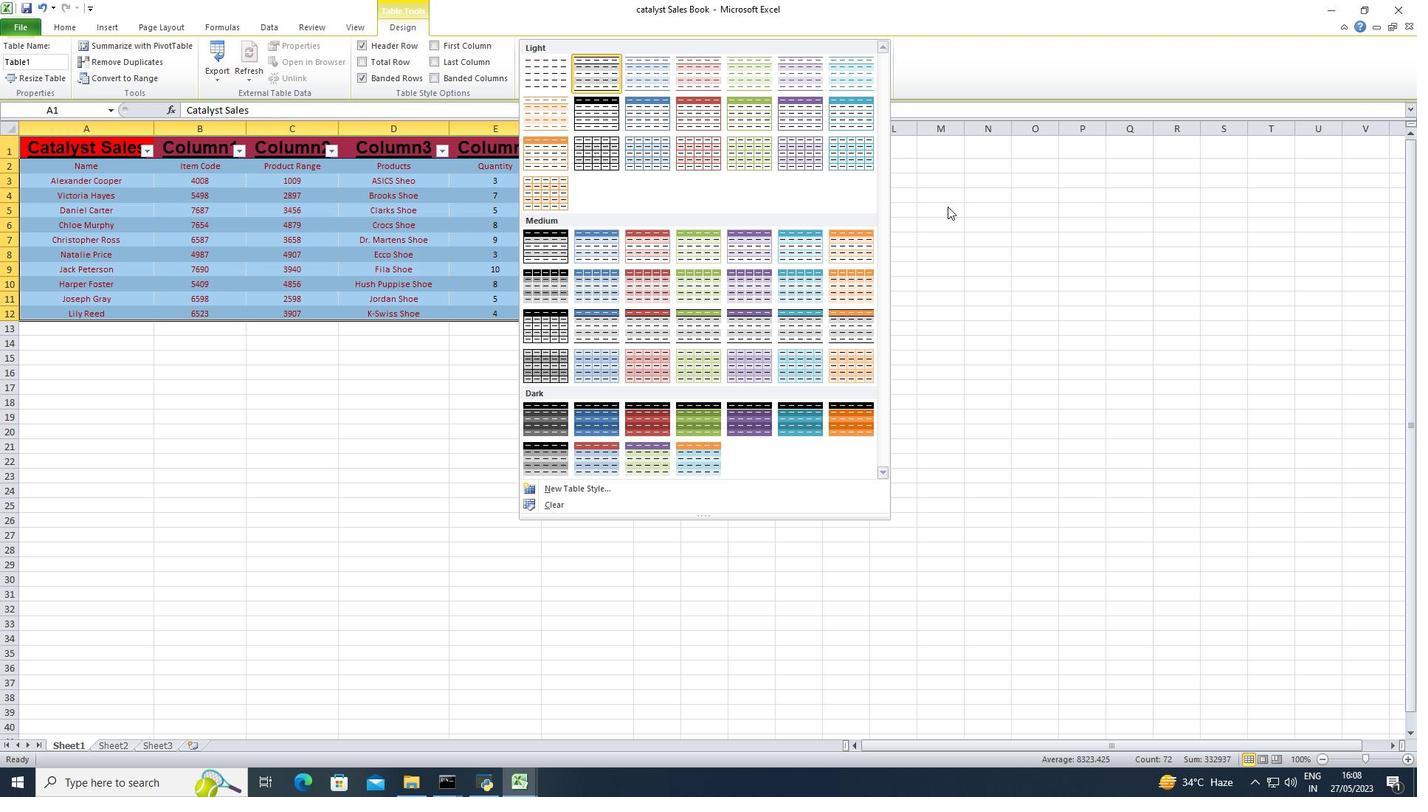 
Action: Mouse moved to (500, 415)
Screenshot: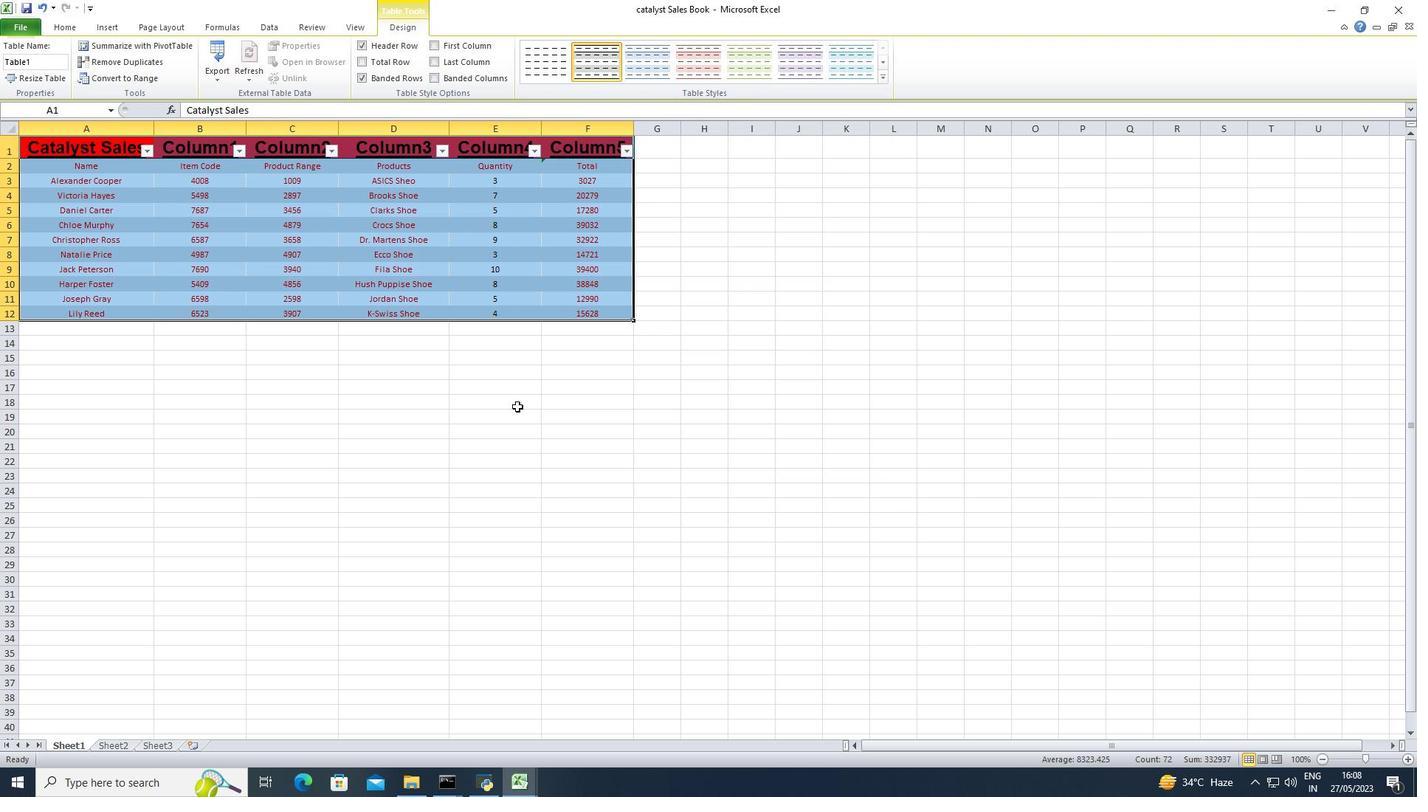 
Action: Mouse pressed left at (500, 415)
Screenshot: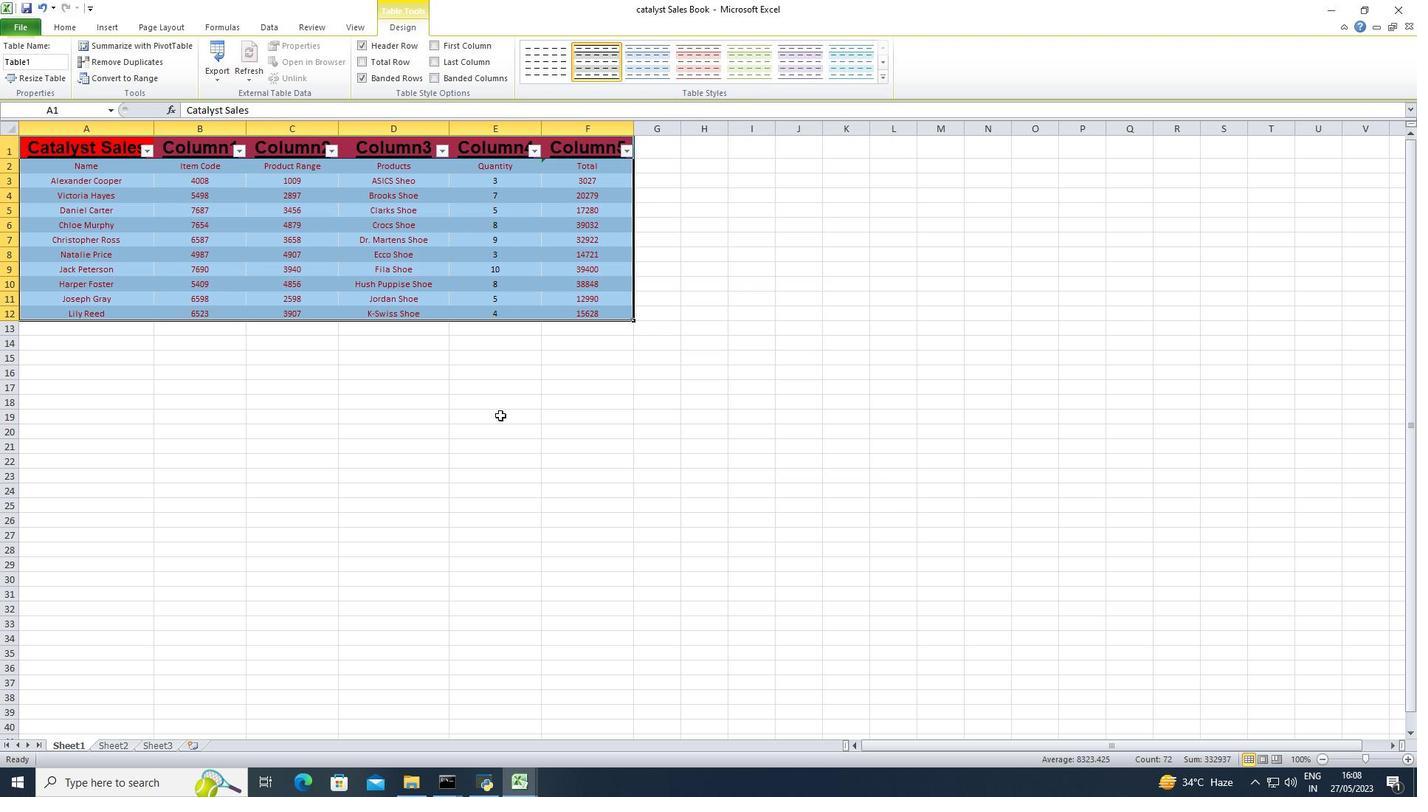 
Action: Mouse moved to (345, 388)
Screenshot: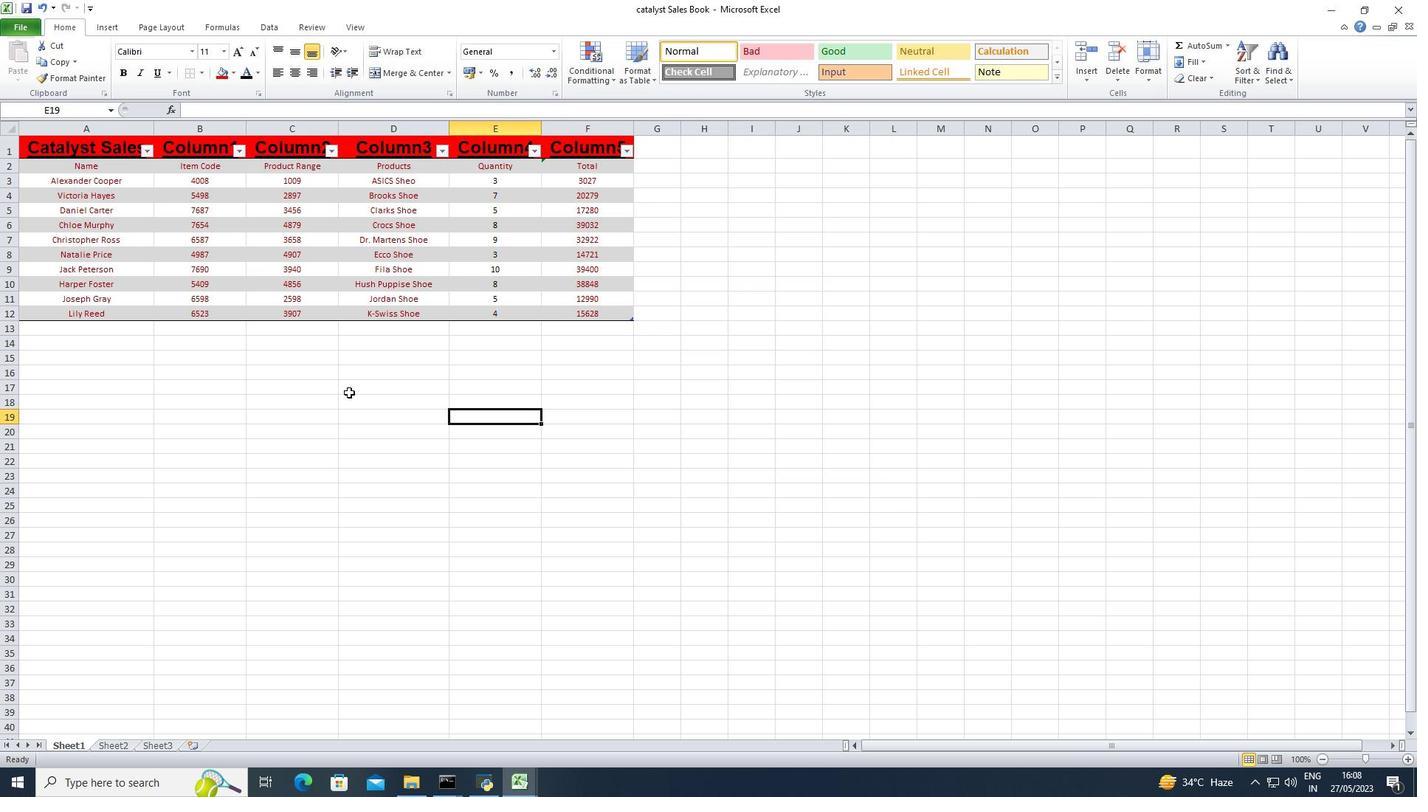 
Action: Mouse pressed left at (345, 388)
Screenshot: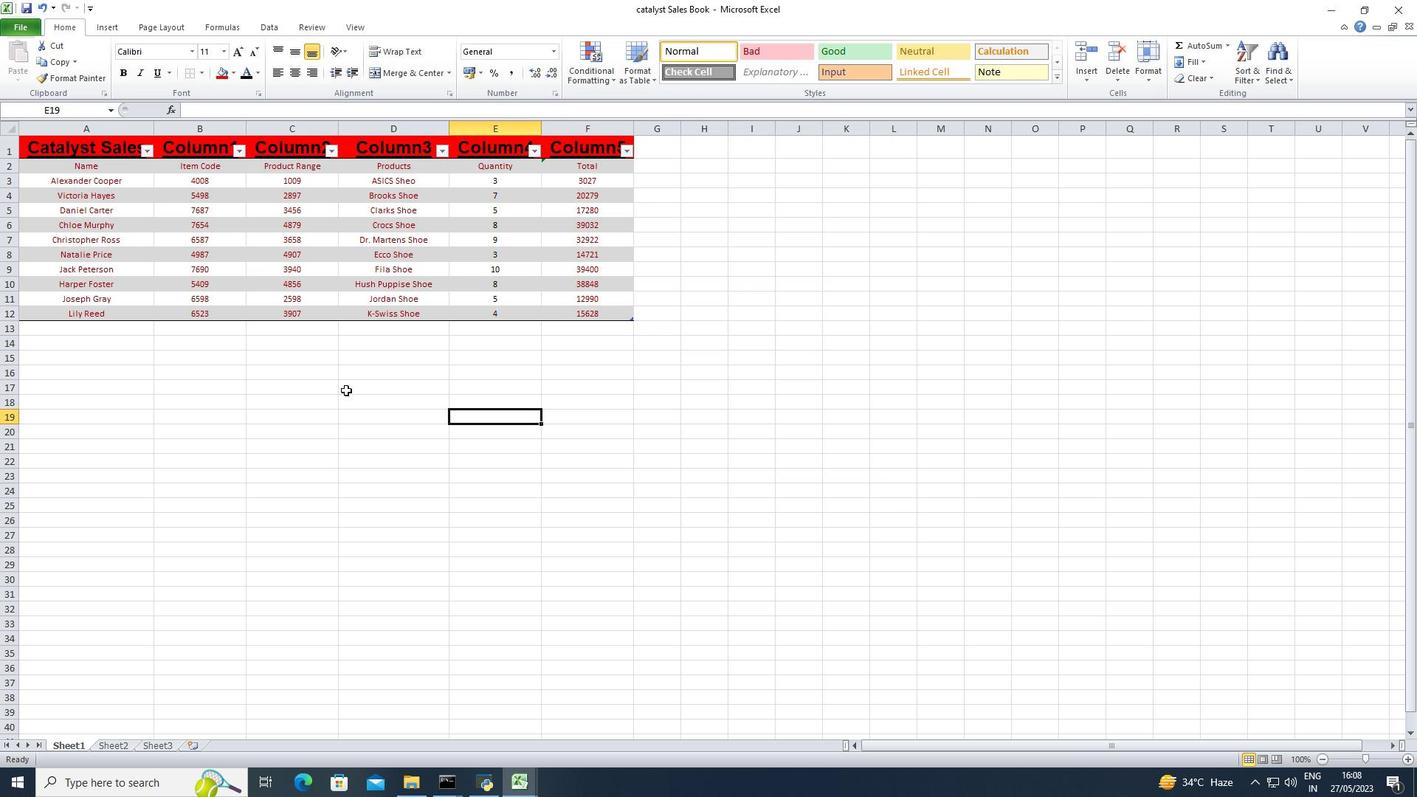 
